 Task: Look for space in Mobara, Japan from 15th August, 2023 to 20th August, 2023 for 1 adult in price range Rs.5000 to Rs.10000. Place can be private room with 1  bedroom having 1 bed and 1 bathroom. Property type can be house, flat, guest house, hotel. Booking option can be shelf check-in. Required host language is English.
Action: Mouse moved to (437, 116)
Screenshot: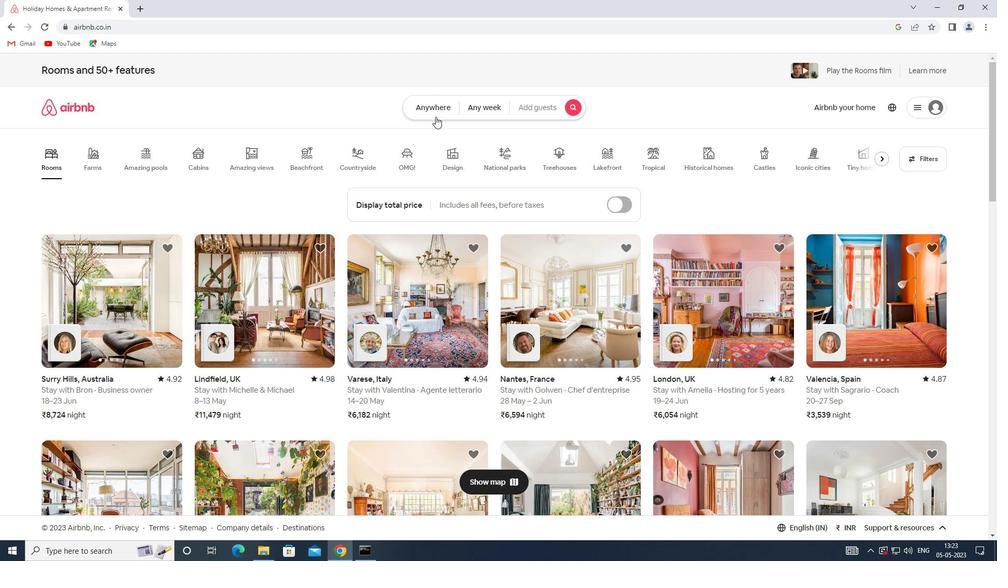 
Action: Mouse pressed left at (437, 116)
Screenshot: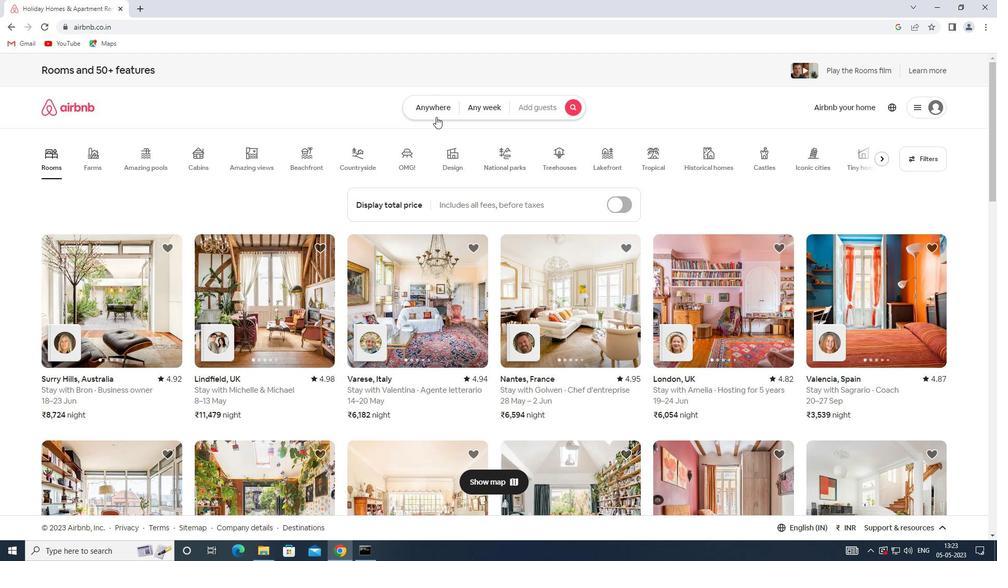 
Action: Mouse moved to (383, 143)
Screenshot: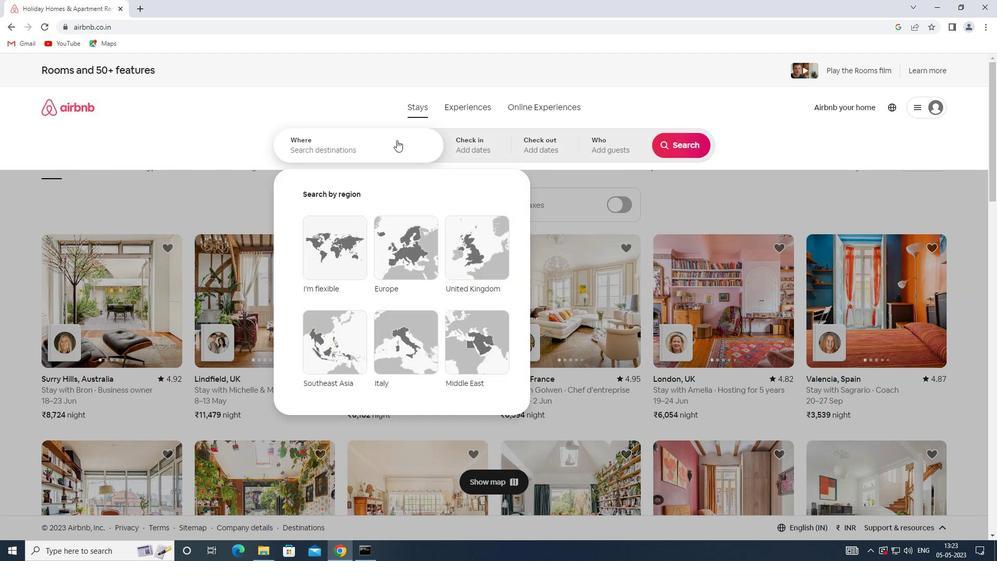 
Action: Mouse pressed left at (383, 143)
Screenshot: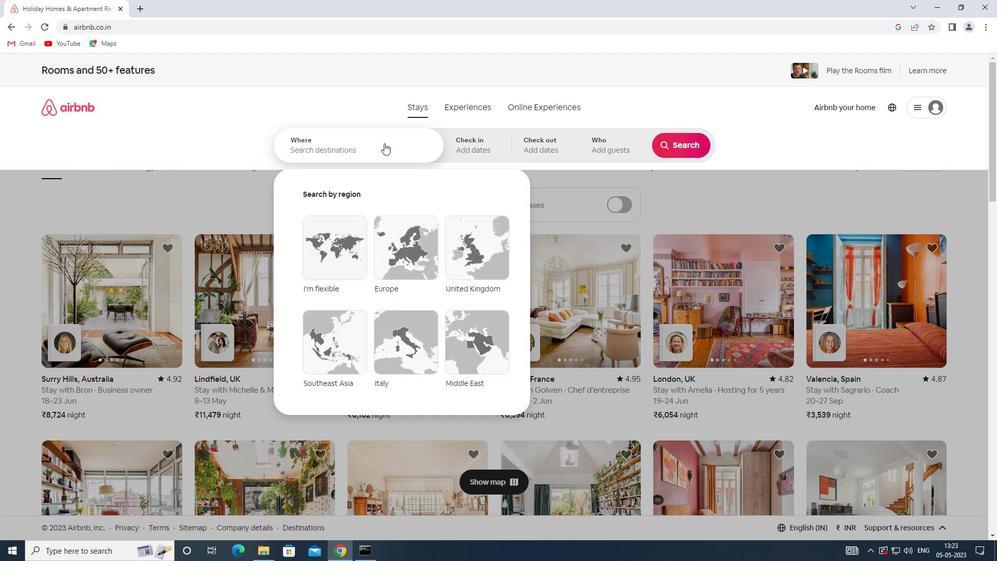 
Action: Key pressed <Key.shift>MOBARA,<Key.shift>JAPAN
Screenshot: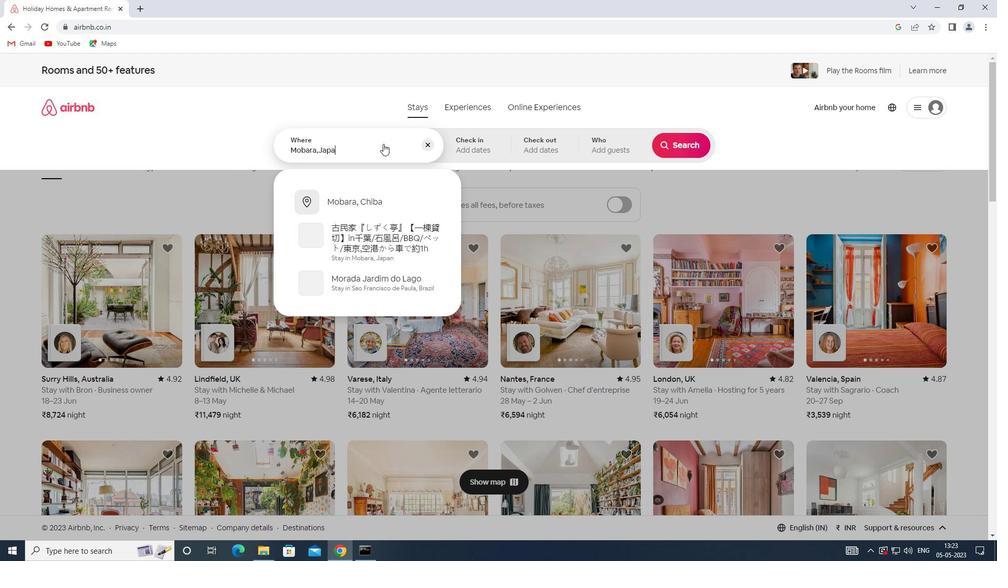 
Action: Mouse moved to (461, 150)
Screenshot: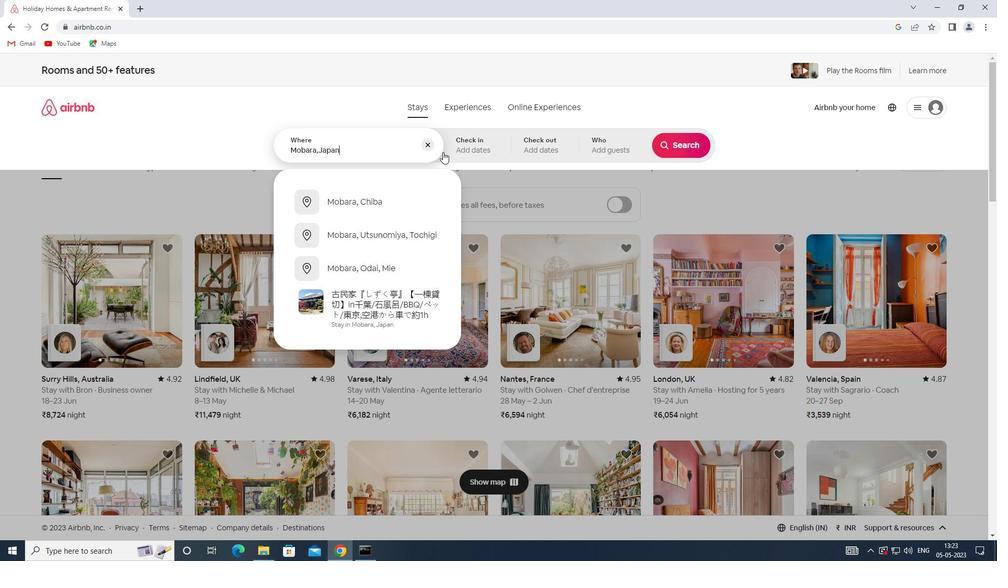 
Action: Mouse pressed left at (461, 150)
Screenshot: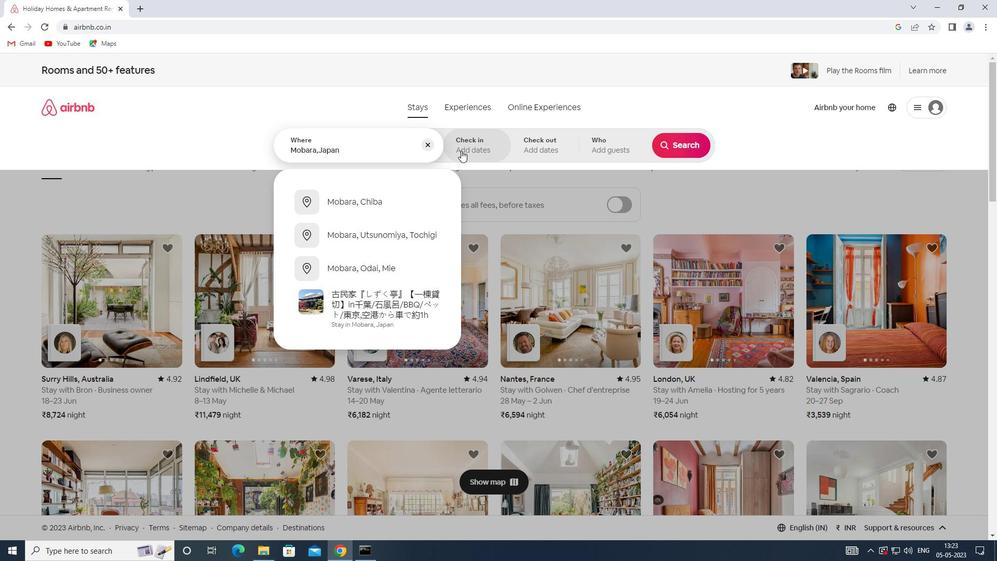 
Action: Mouse moved to (680, 231)
Screenshot: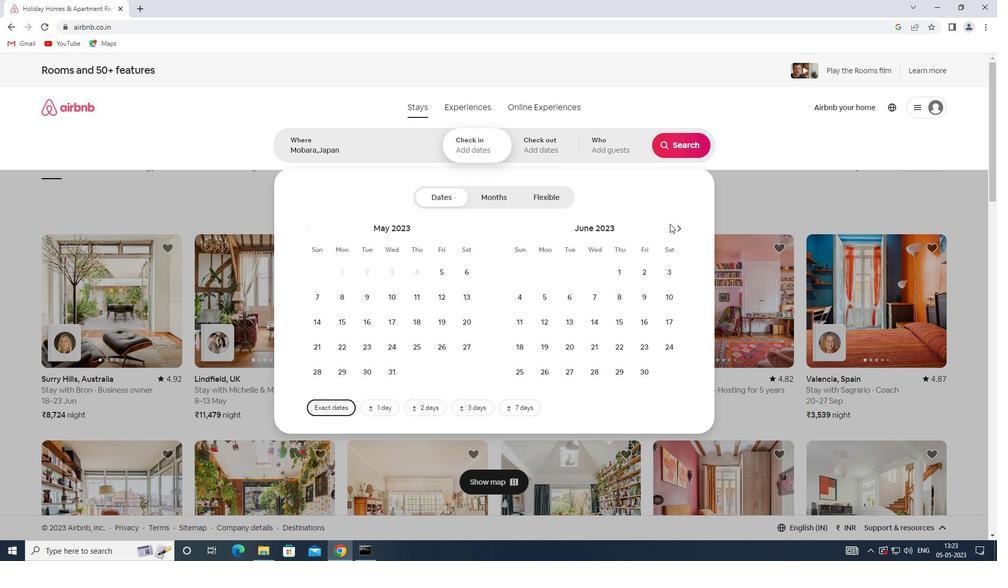 
Action: Mouse pressed left at (680, 231)
Screenshot: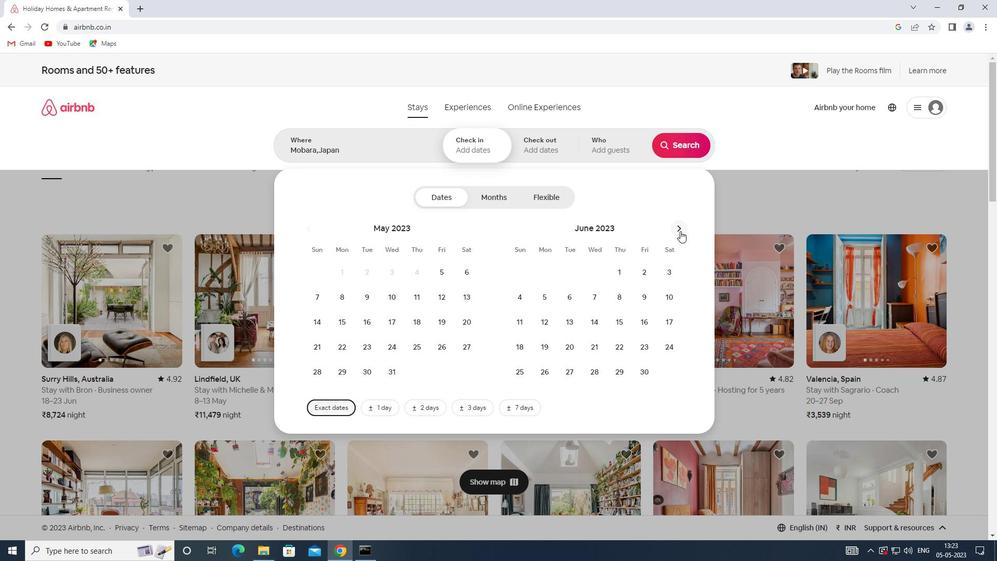 
Action: Mouse pressed left at (680, 231)
Screenshot: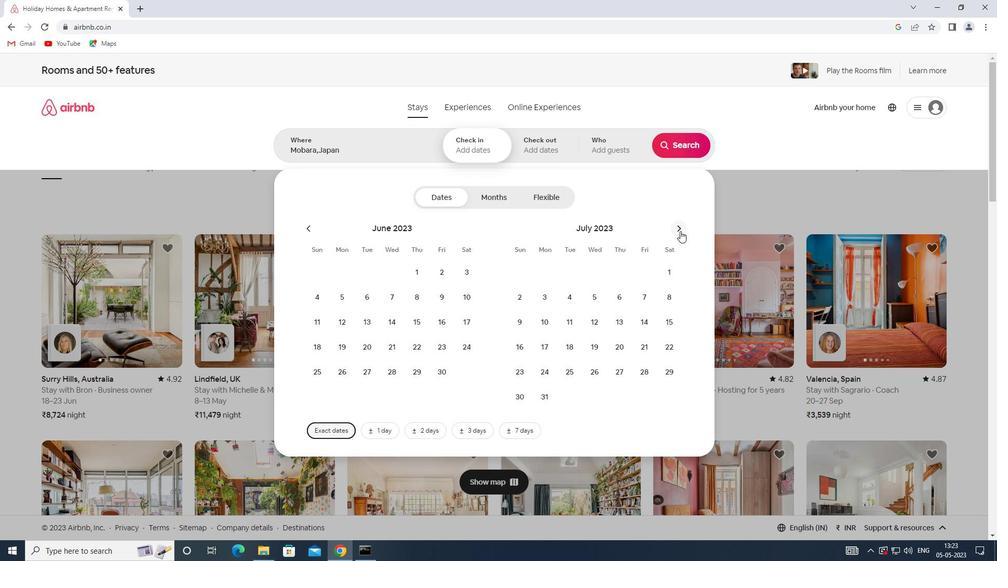 
Action: Mouse moved to (571, 315)
Screenshot: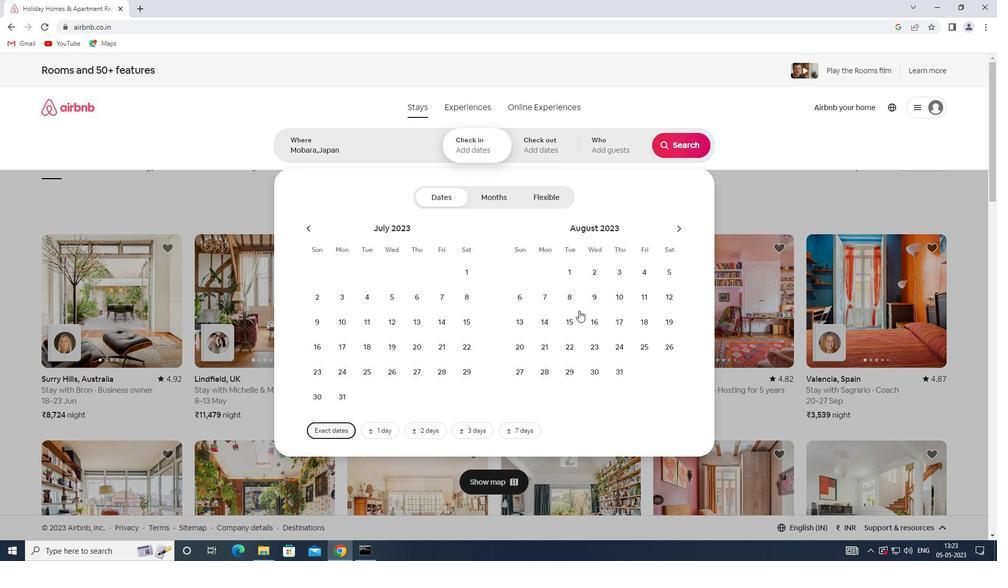 
Action: Mouse pressed left at (571, 315)
Screenshot: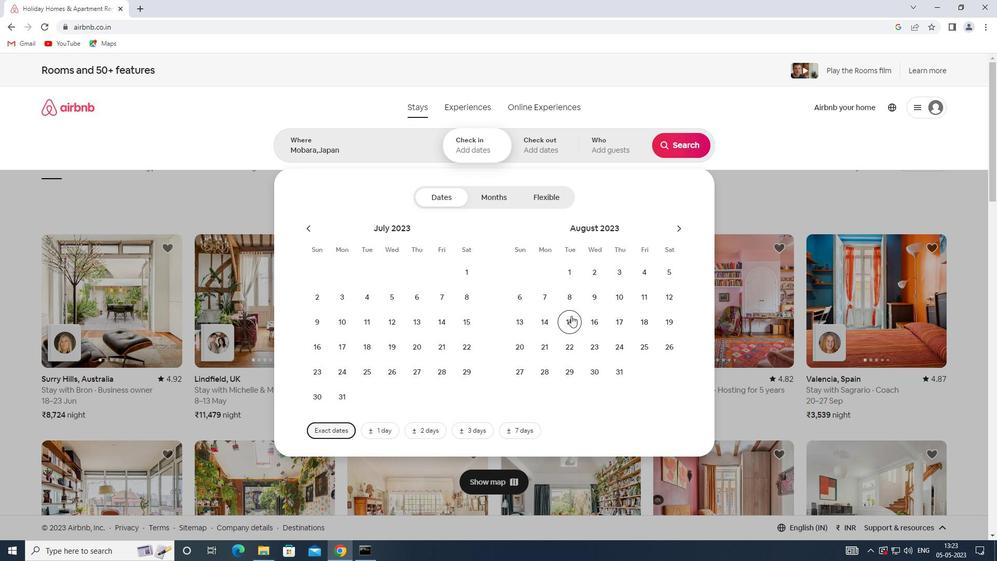 
Action: Mouse moved to (526, 343)
Screenshot: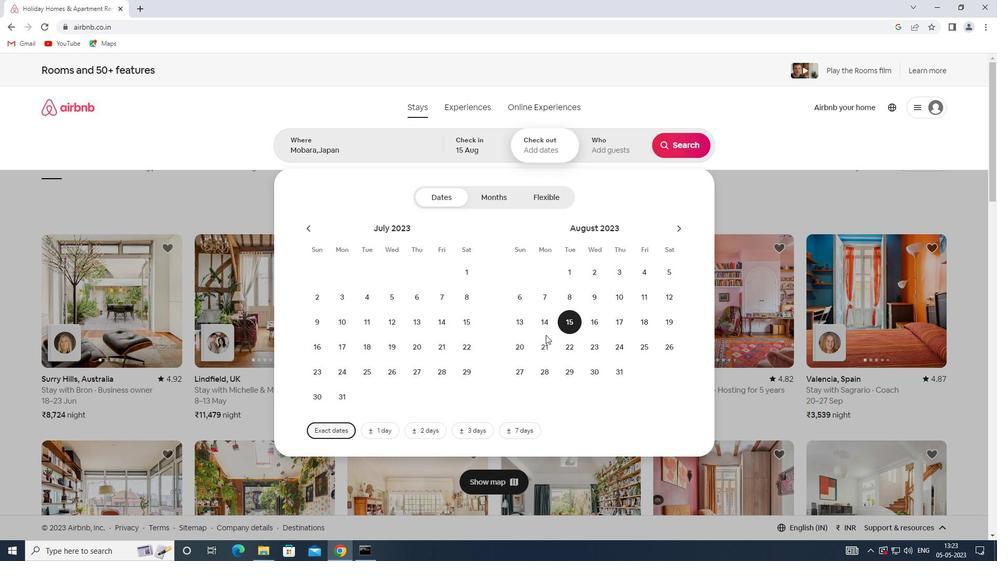 
Action: Mouse pressed left at (526, 343)
Screenshot: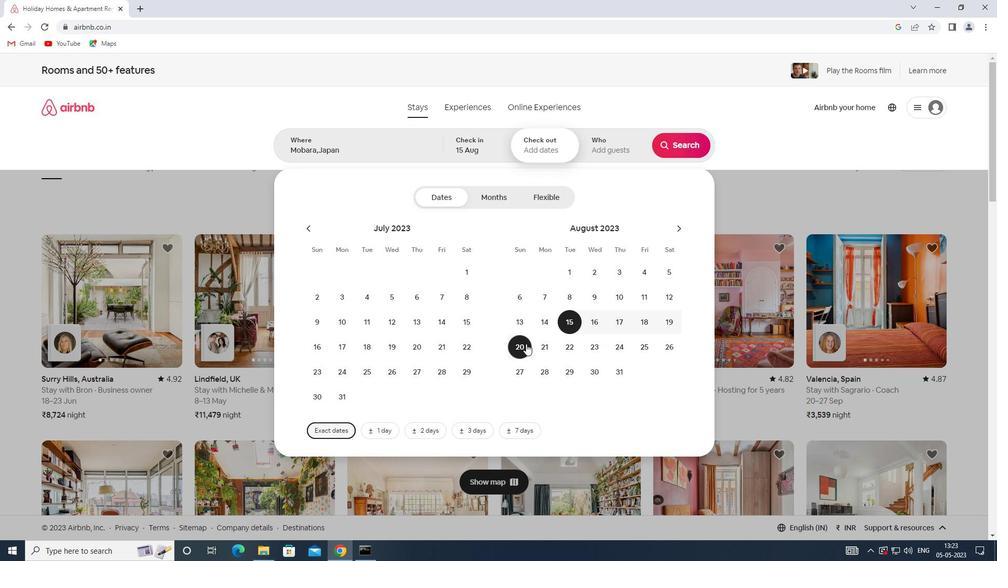 
Action: Mouse moved to (611, 150)
Screenshot: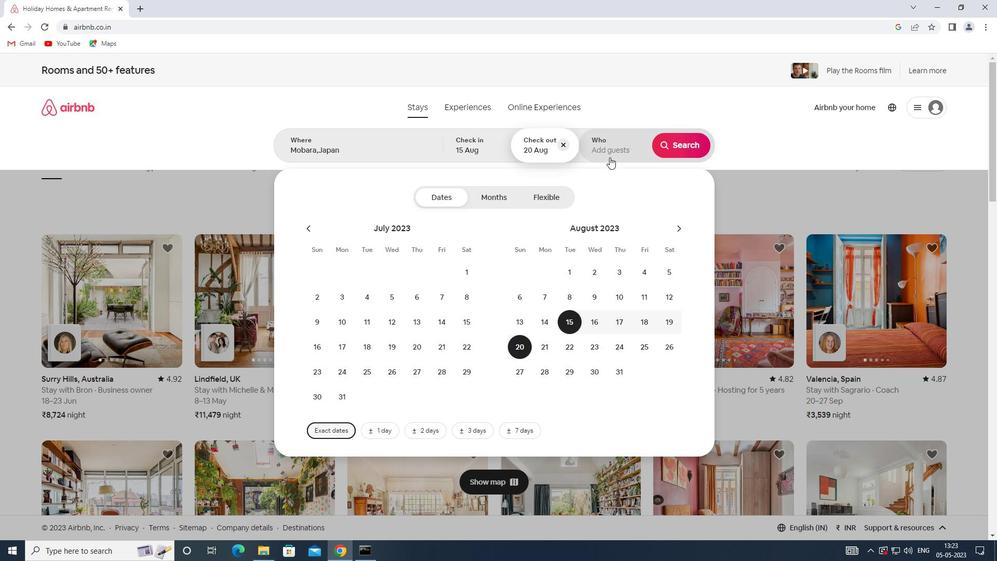 
Action: Mouse pressed left at (611, 150)
Screenshot: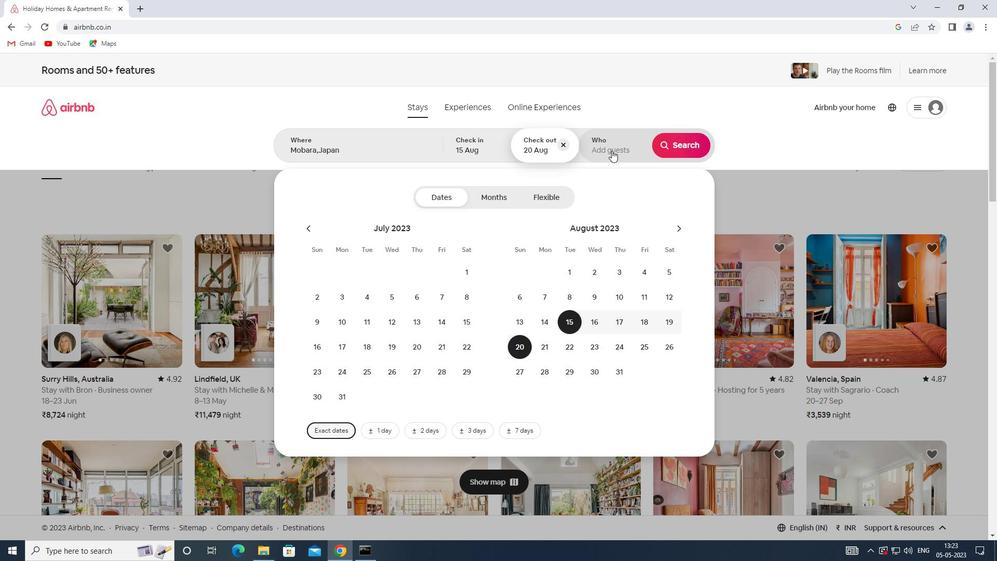 
Action: Mouse moved to (690, 200)
Screenshot: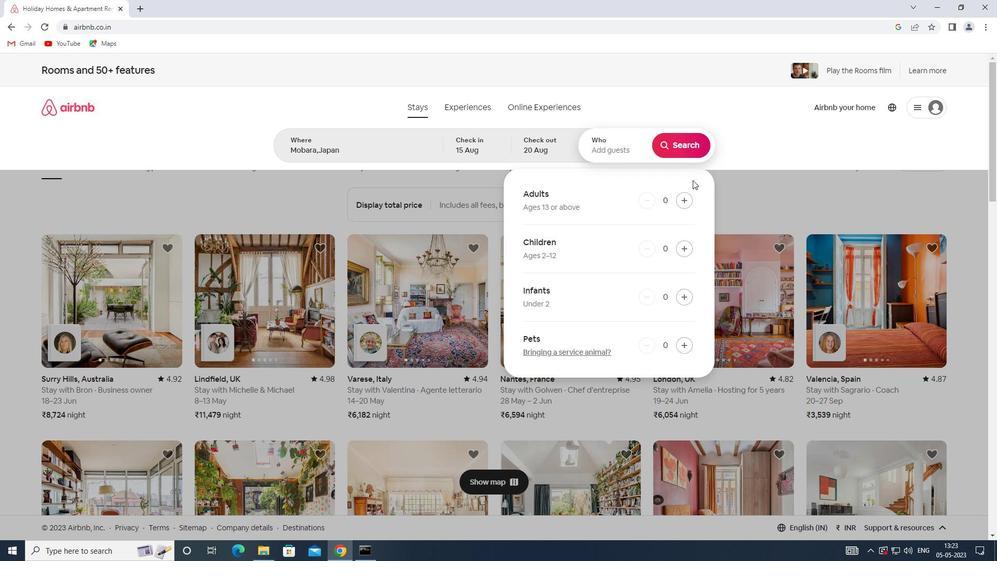 
Action: Mouse pressed left at (690, 200)
Screenshot: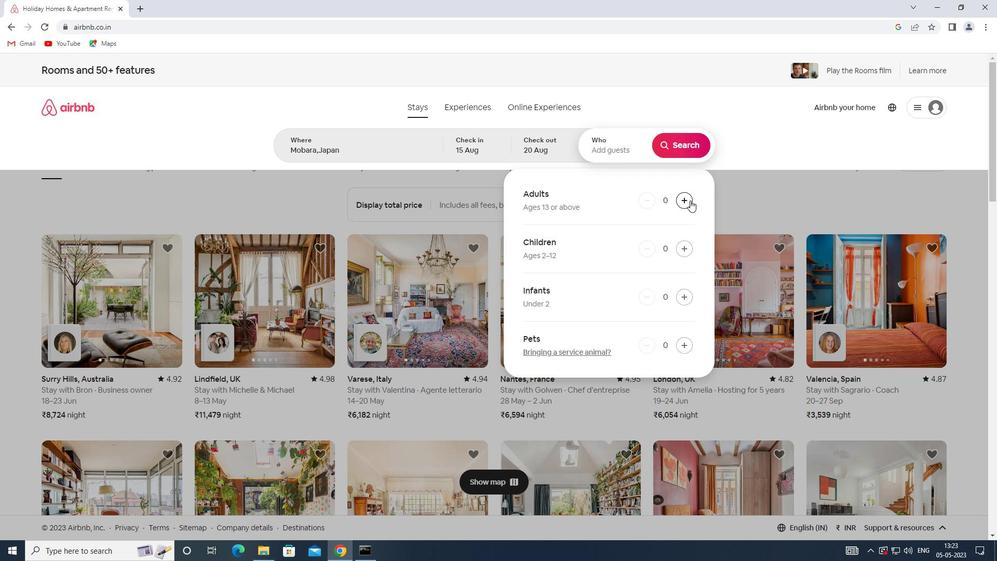 
Action: Mouse moved to (684, 145)
Screenshot: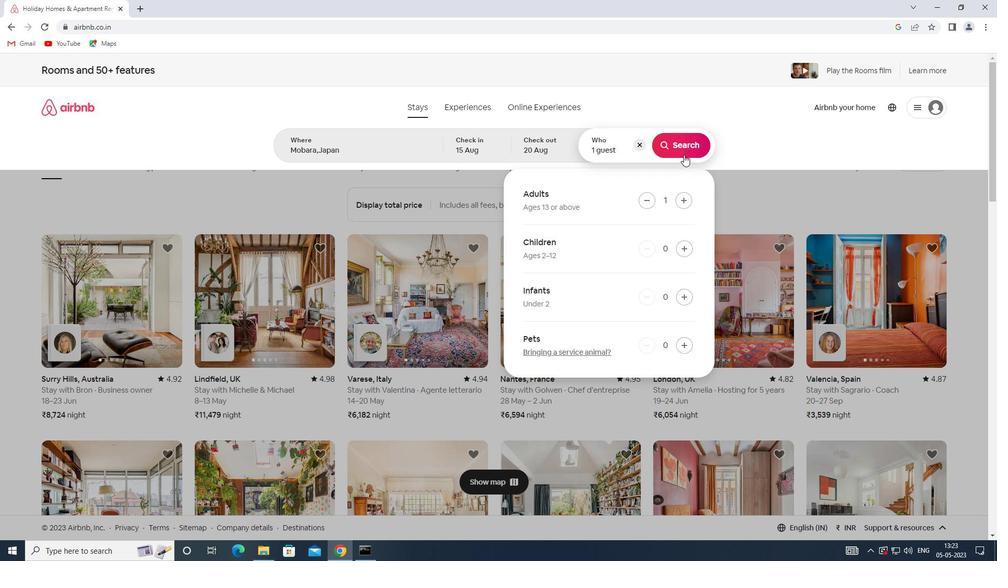 
Action: Mouse pressed left at (684, 145)
Screenshot: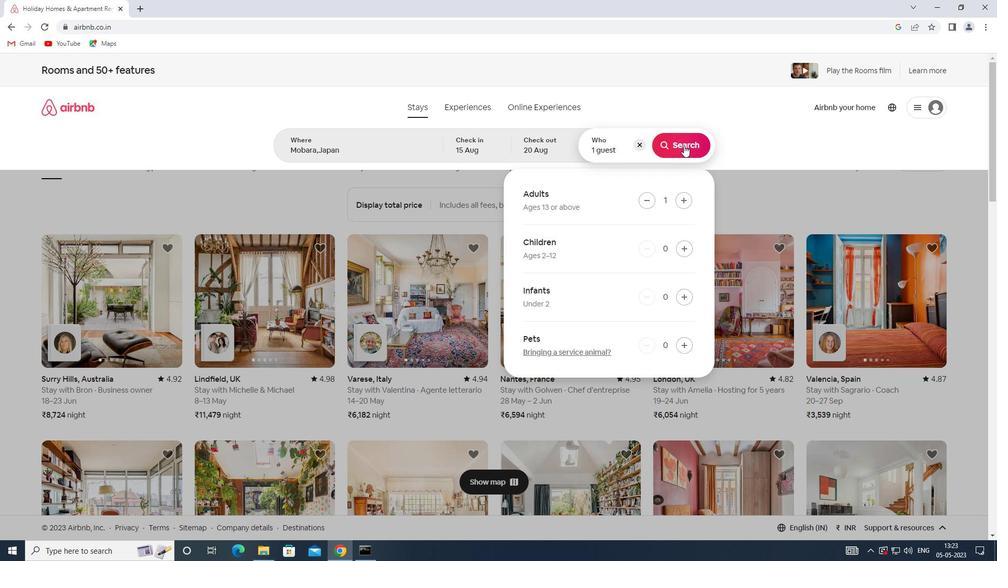 
Action: Mouse moved to (935, 117)
Screenshot: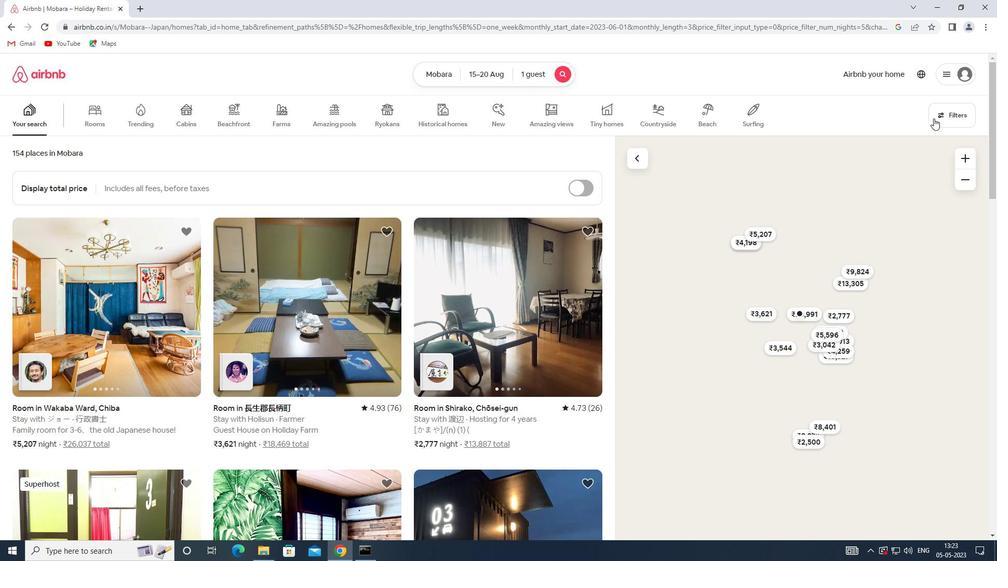 
Action: Mouse pressed left at (935, 117)
Screenshot: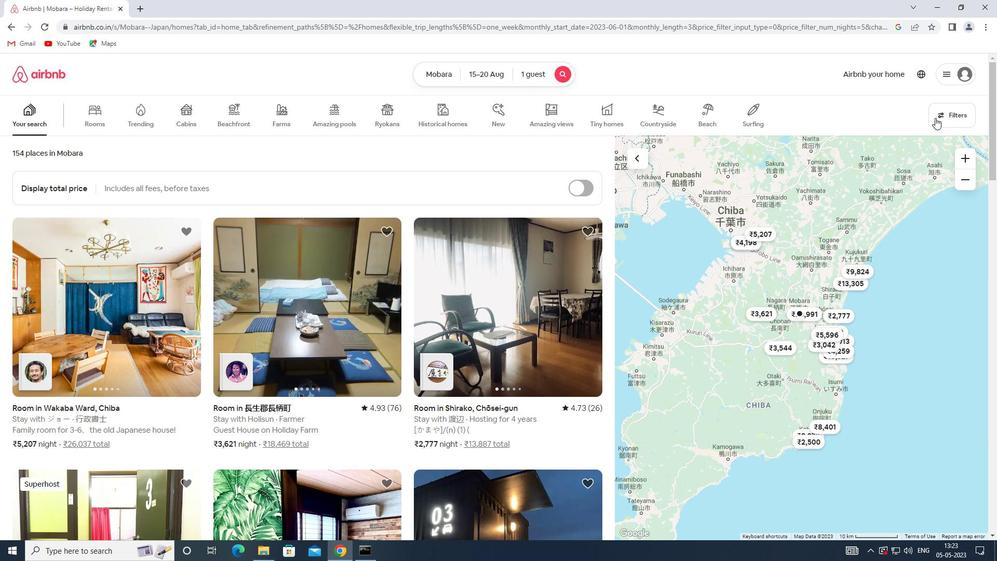 
Action: Mouse moved to (365, 369)
Screenshot: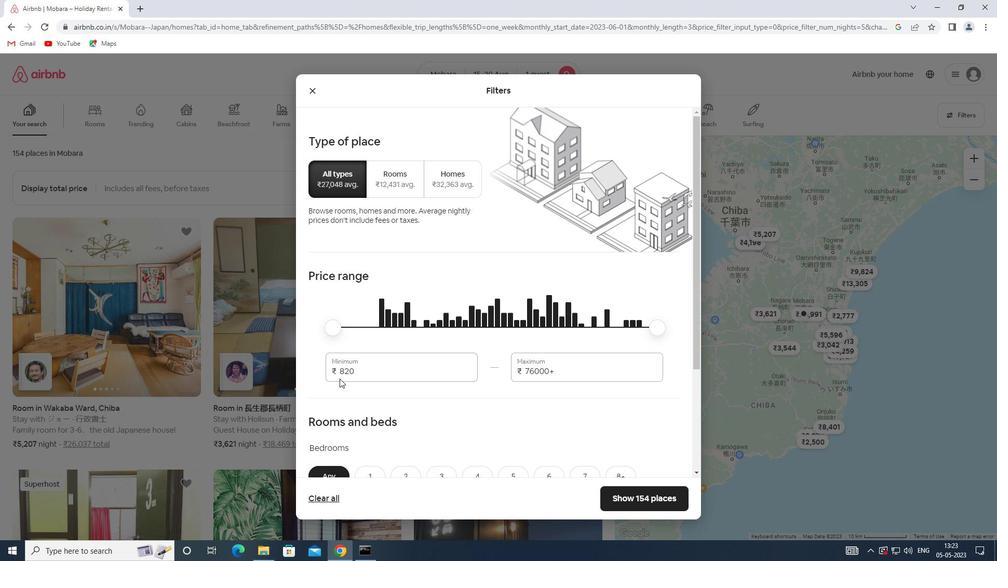 
Action: Mouse pressed left at (365, 369)
Screenshot: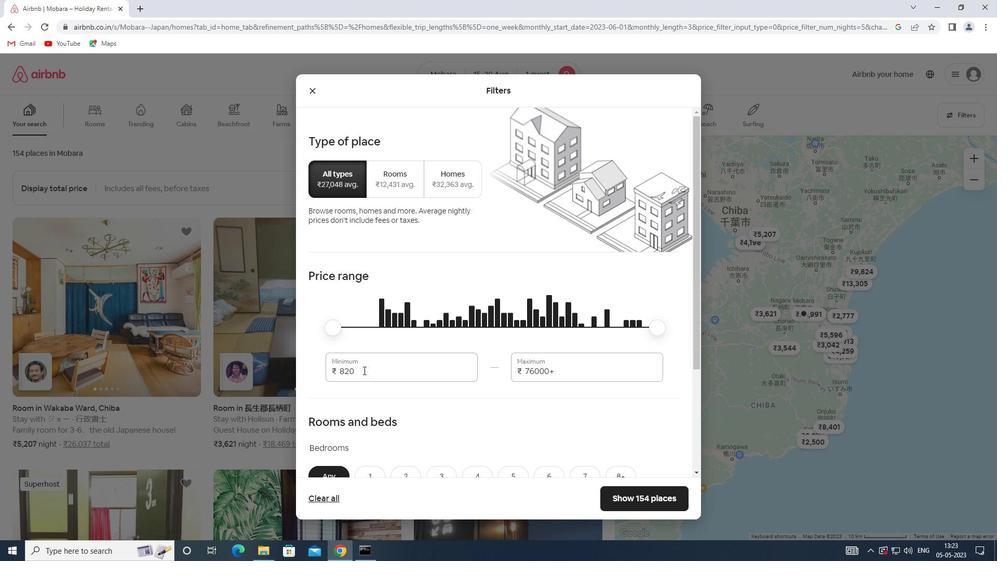 
Action: Mouse moved to (323, 370)
Screenshot: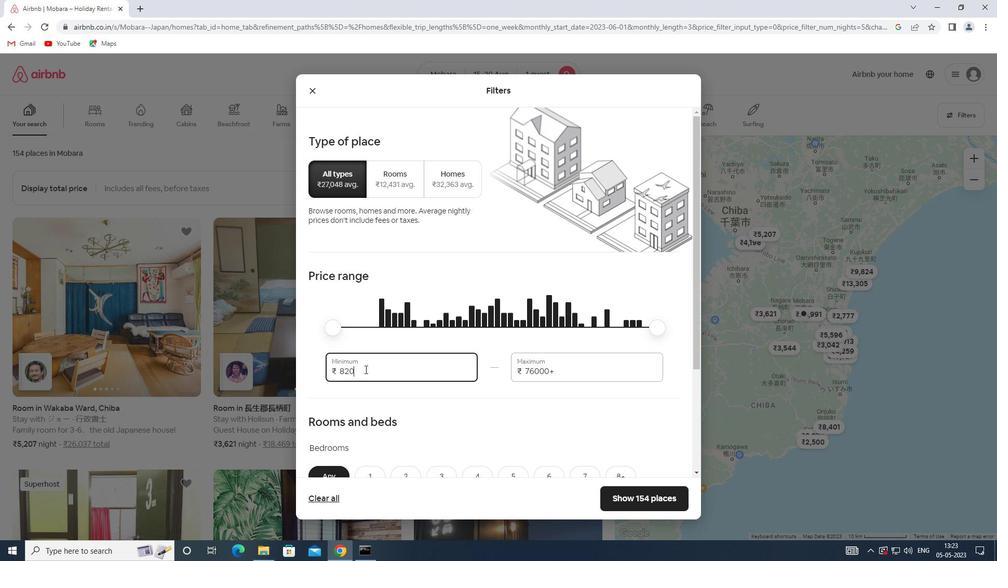 
Action: Key pressed 5000
Screenshot: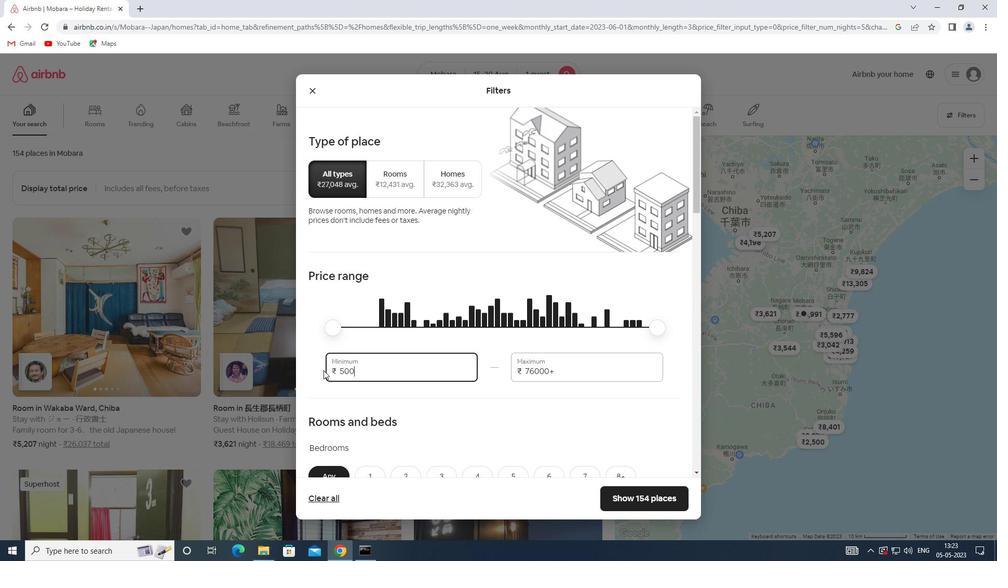 
Action: Mouse moved to (562, 371)
Screenshot: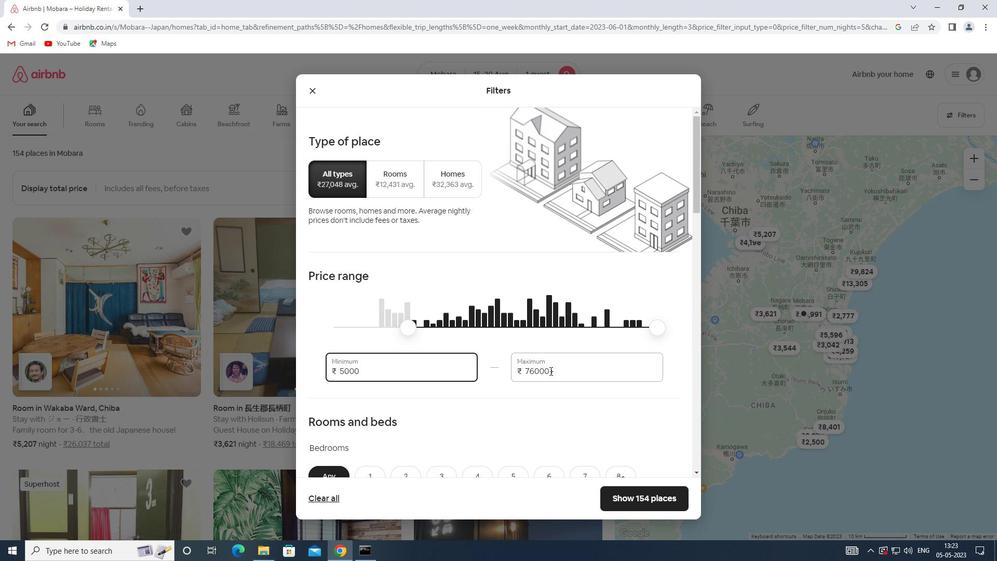 
Action: Mouse pressed left at (562, 371)
Screenshot: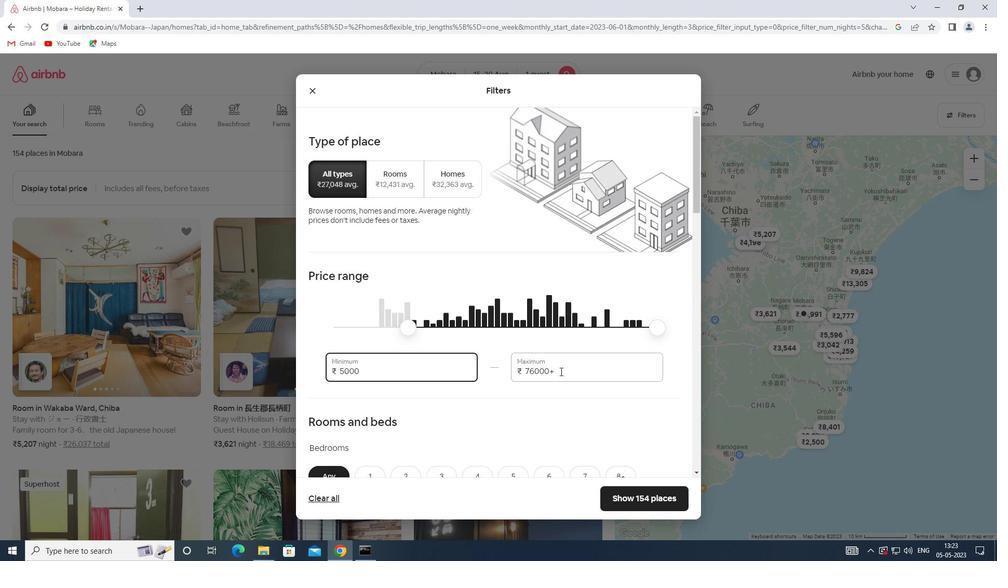 
Action: Mouse moved to (504, 371)
Screenshot: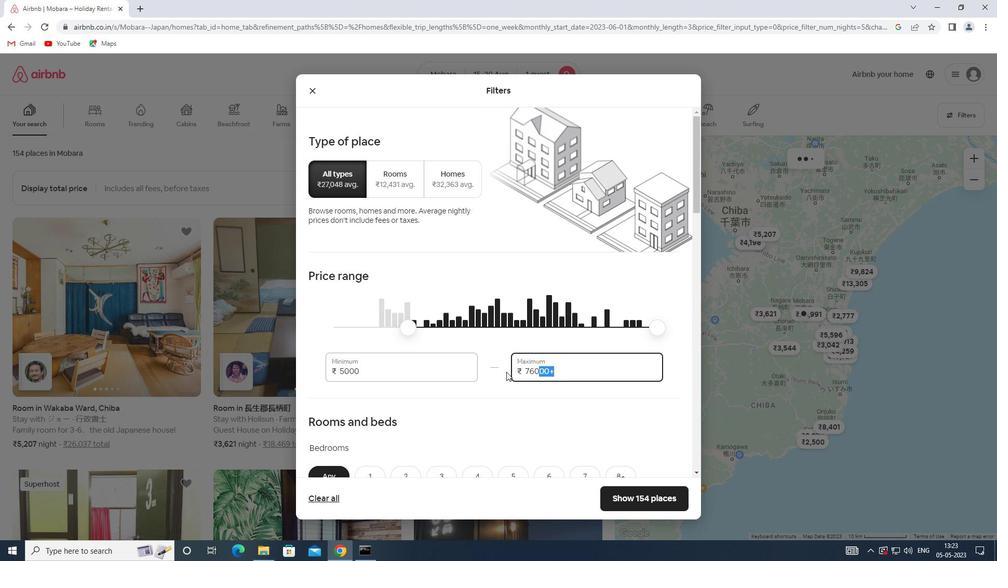 
Action: Key pressed 10000
Screenshot: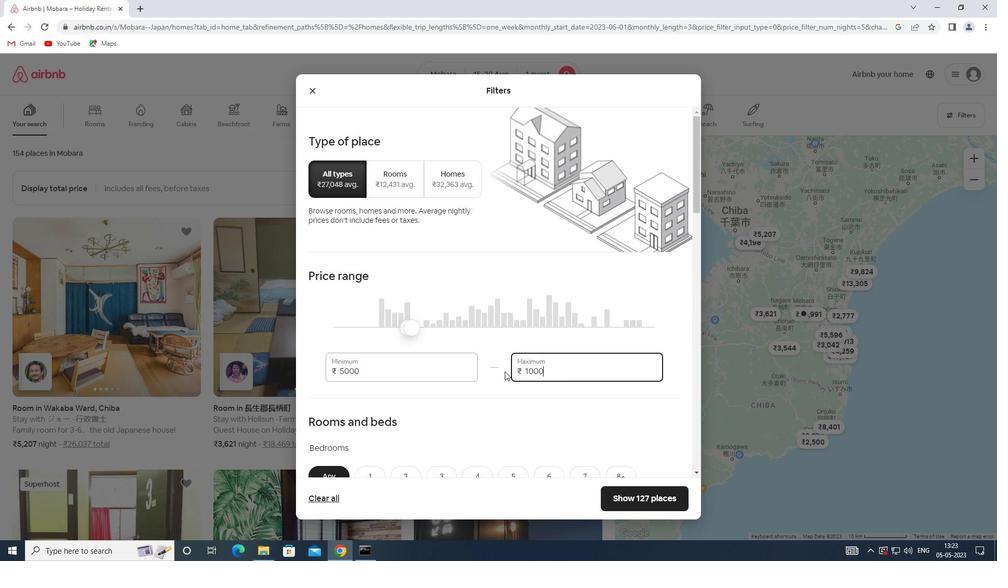 
Action: Mouse moved to (486, 376)
Screenshot: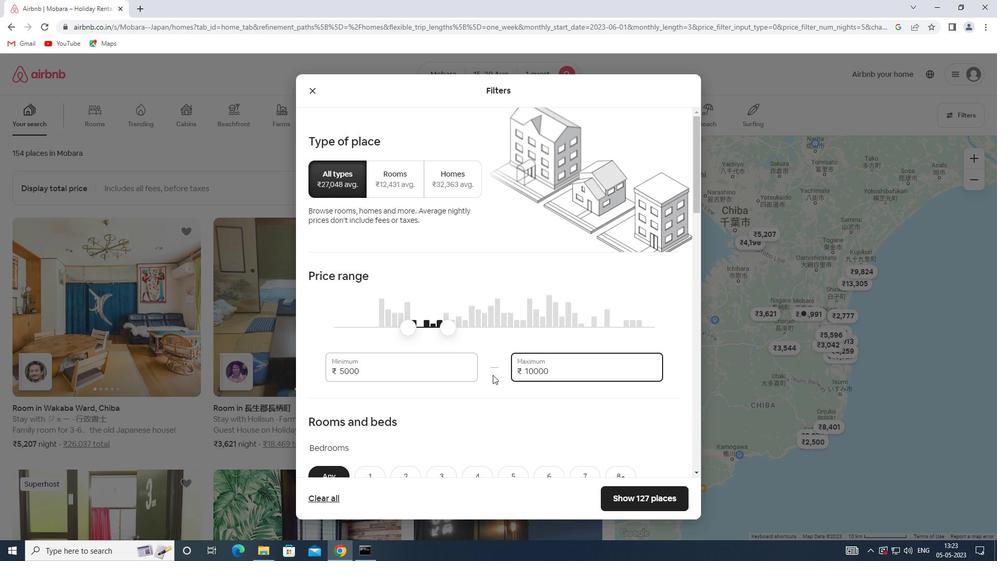 
Action: Mouse scrolled (486, 376) with delta (0, 0)
Screenshot: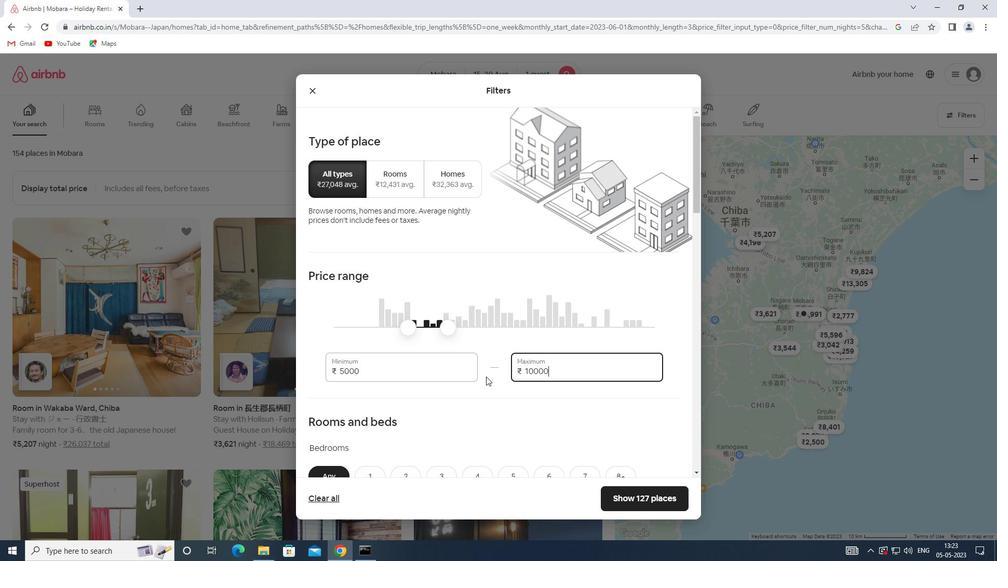 
Action: Mouse scrolled (486, 376) with delta (0, 0)
Screenshot: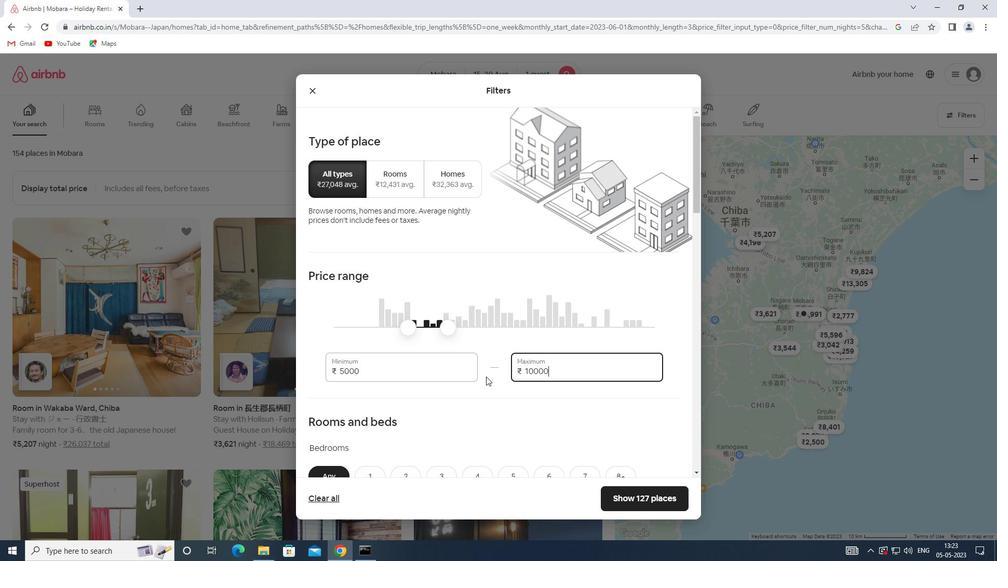 
Action: Mouse moved to (371, 374)
Screenshot: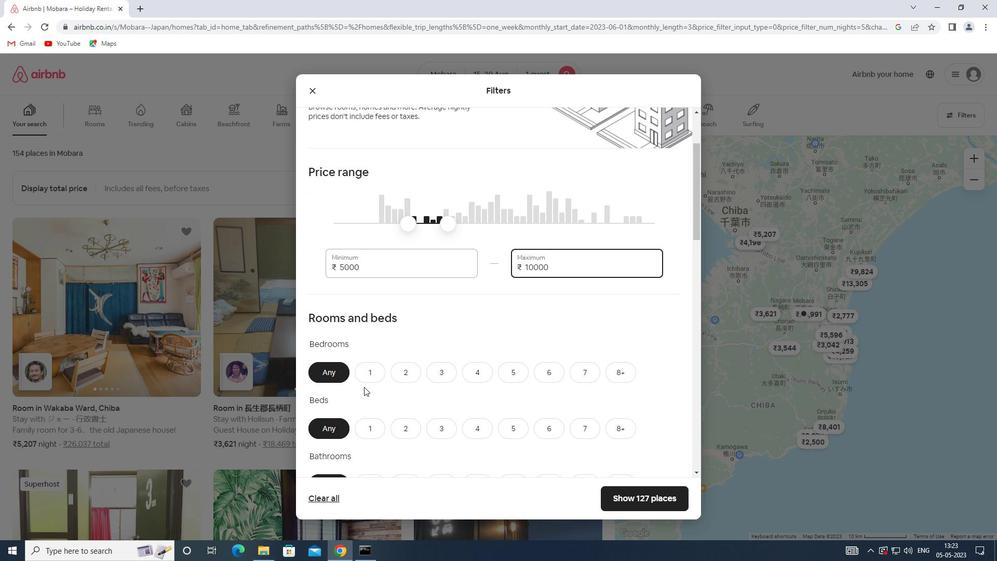 
Action: Mouse pressed left at (371, 374)
Screenshot: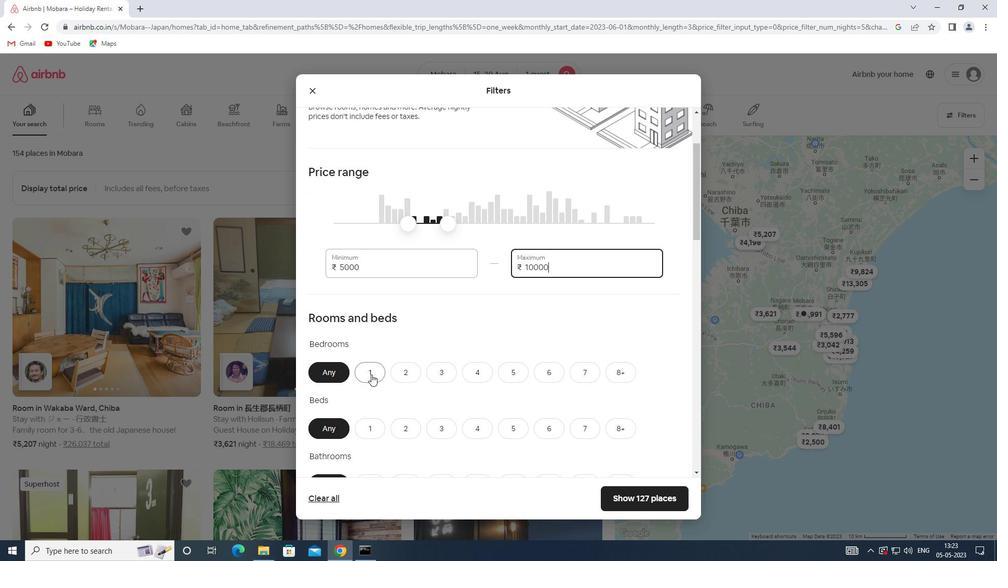 
Action: Mouse moved to (361, 424)
Screenshot: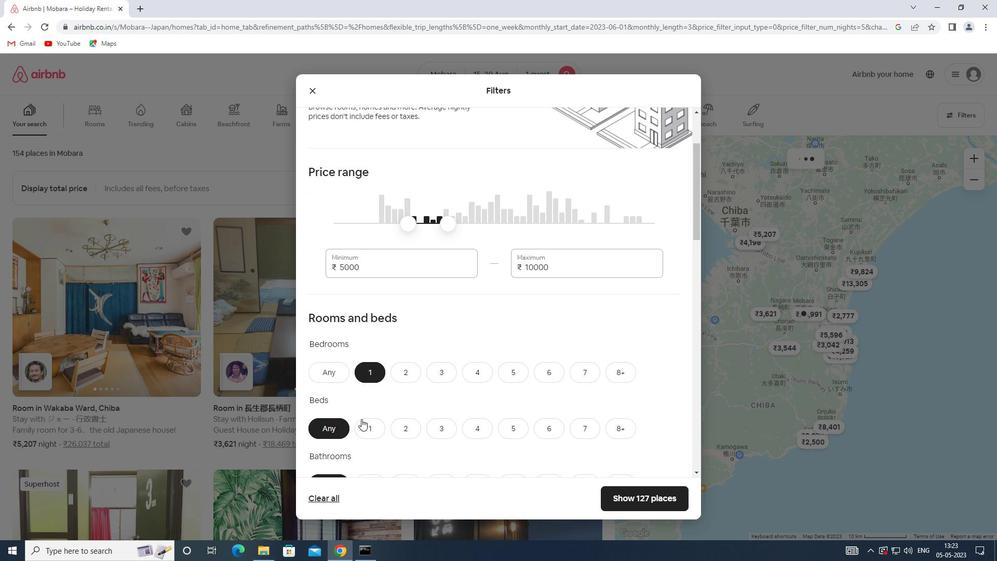 
Action: Mouse pressed left at (361, 424)
Screenshot: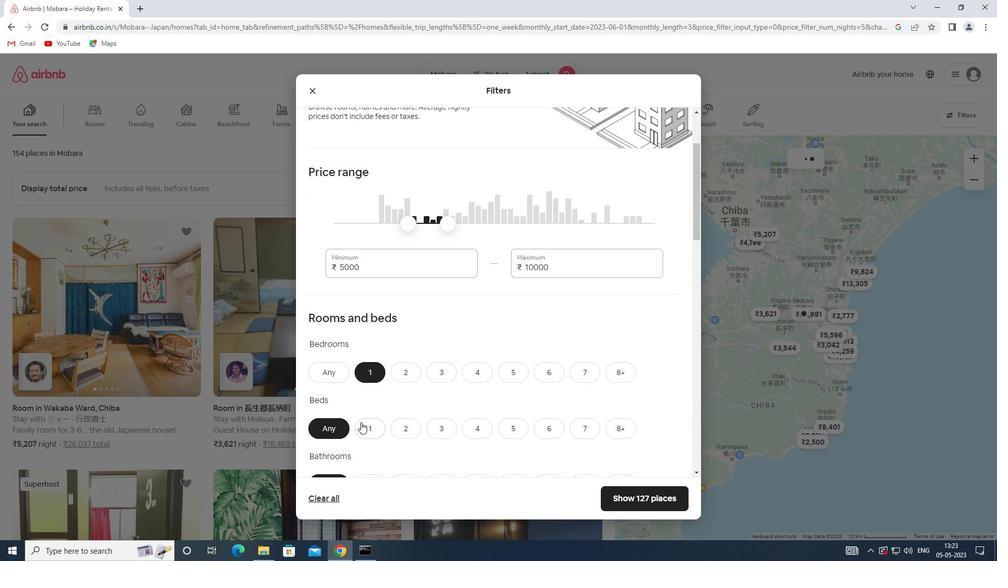 
Action: Mouse moved to (361, 424)
Screenshot: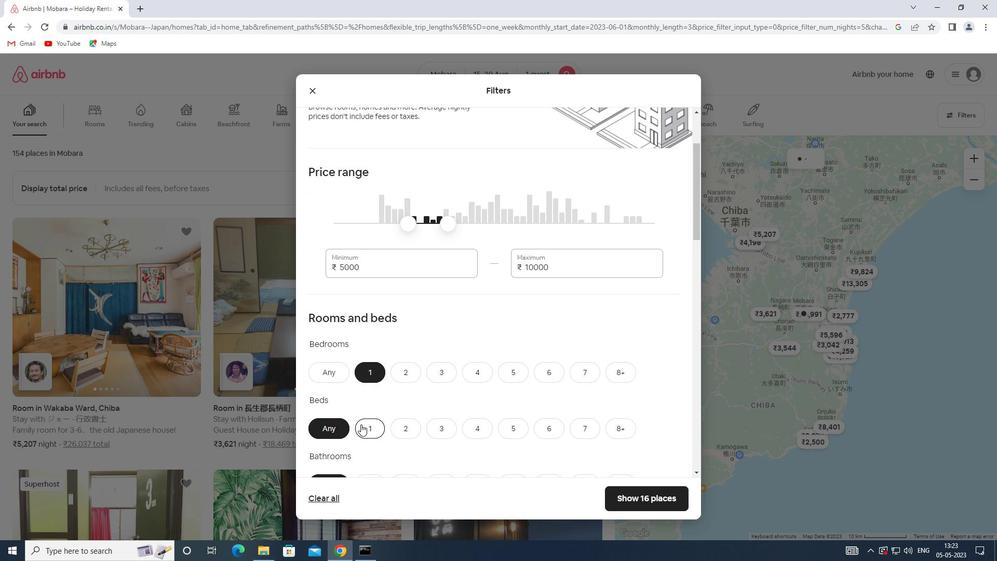 
Action: Mouse scrolled (361, 423) with delta (0, 0)
Screenshot: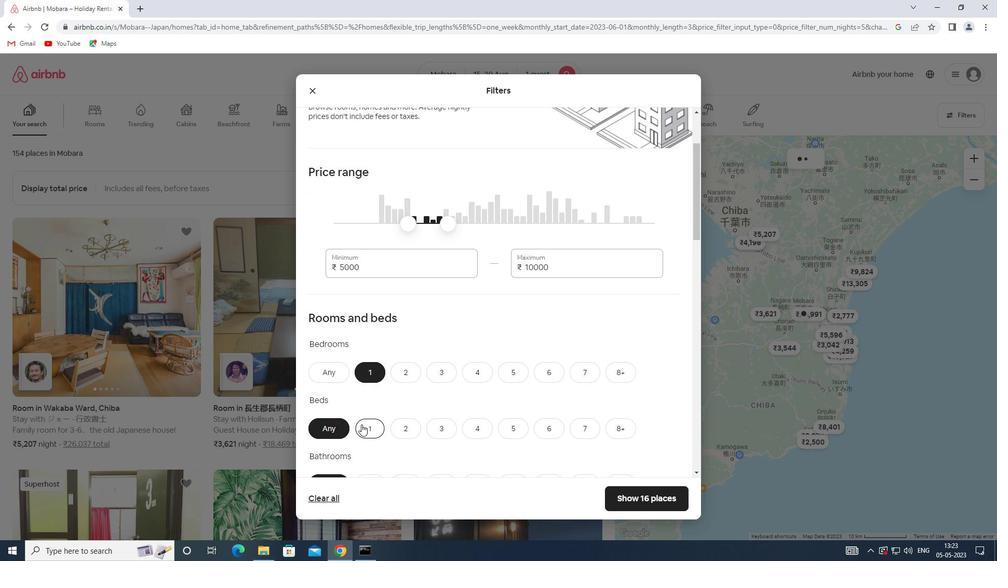 
Action: Mouse scrolled (361, 423) with delta (0, 0)
Screenshot: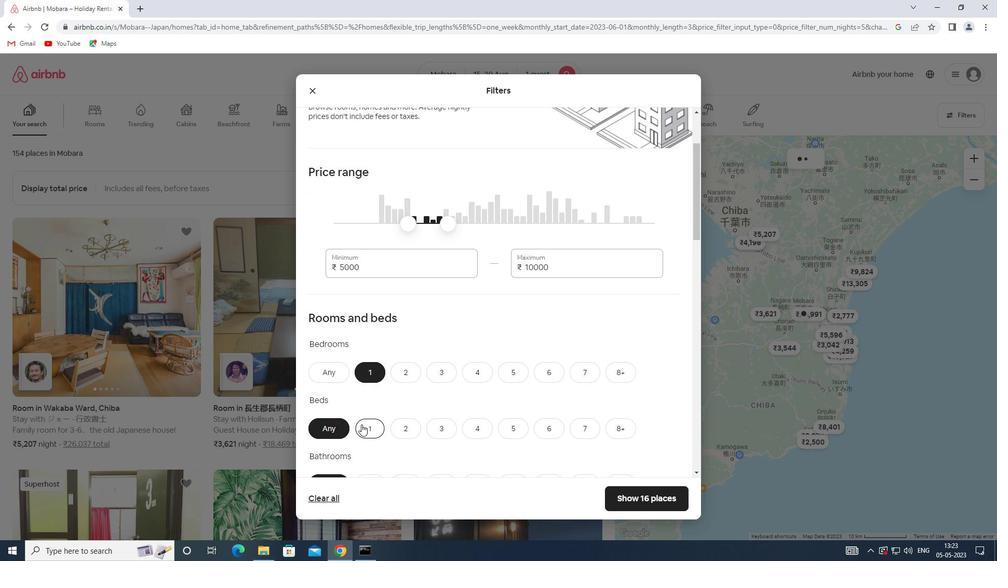 
Action: Mouse moved to (374, 384)
Screenshot: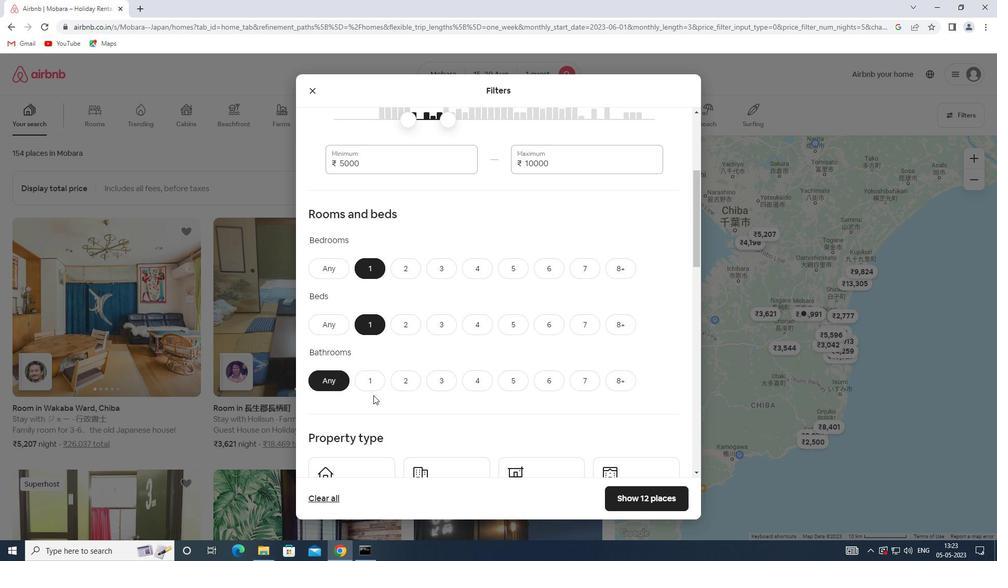 
Action: Mouse pressed left at (374, 384)
Screenshot: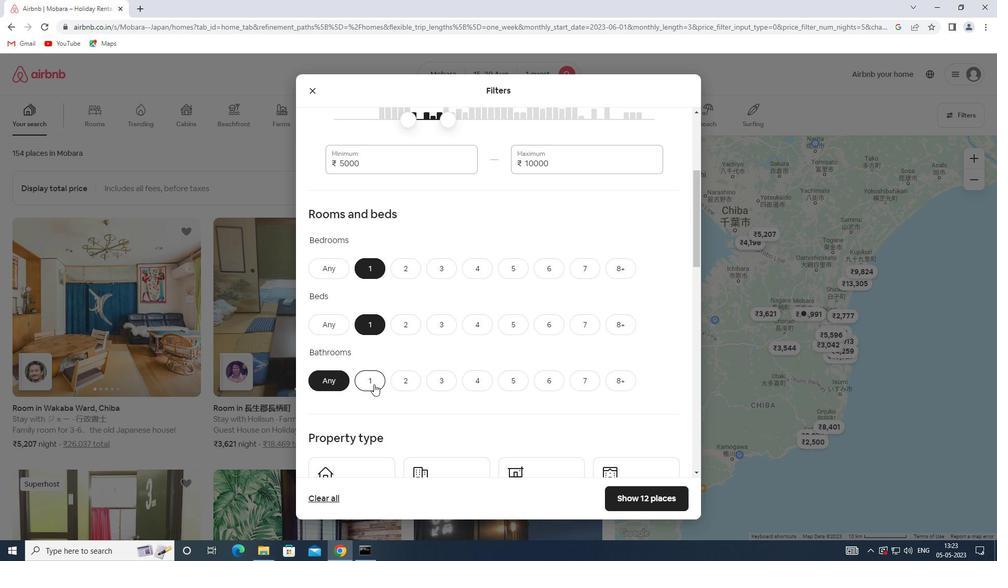 
Action: Mouse moved to (404, 354)
Screenshot: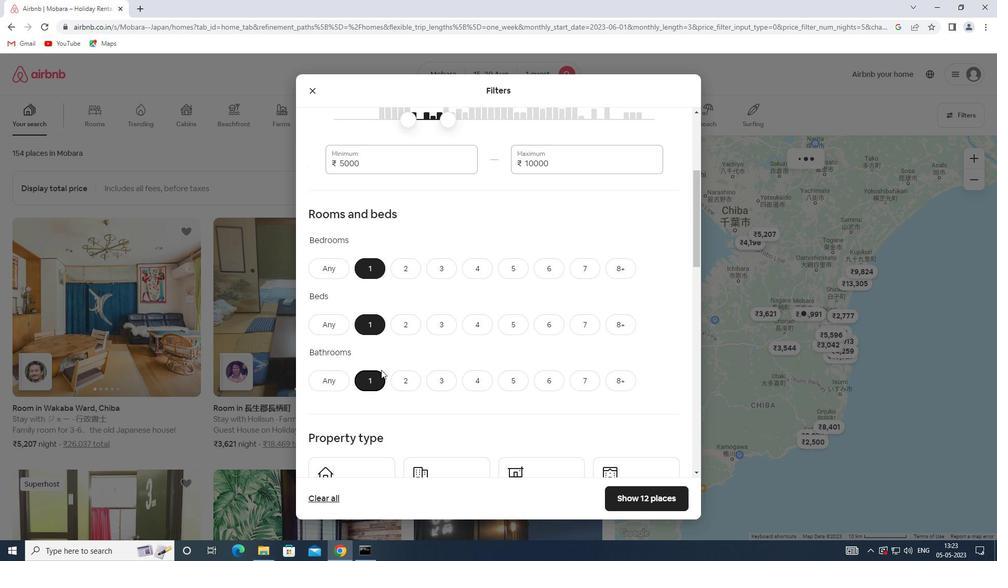 
Action: Mouse scrolled (404, 353) with delta (0, 0)
Screenshot: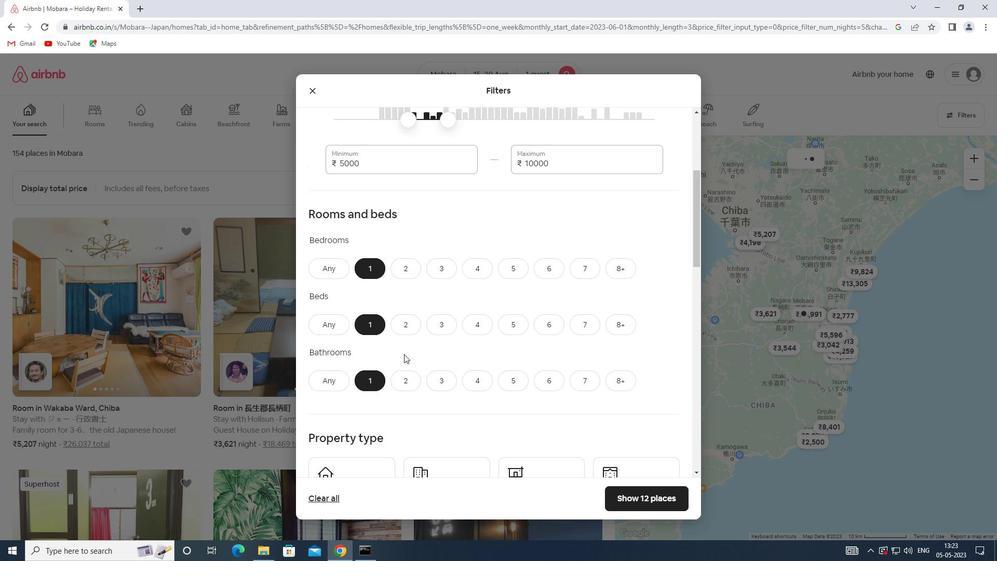 
Action: Mouse scrolled (404, 353) with delta (0, 0)
Screenshot: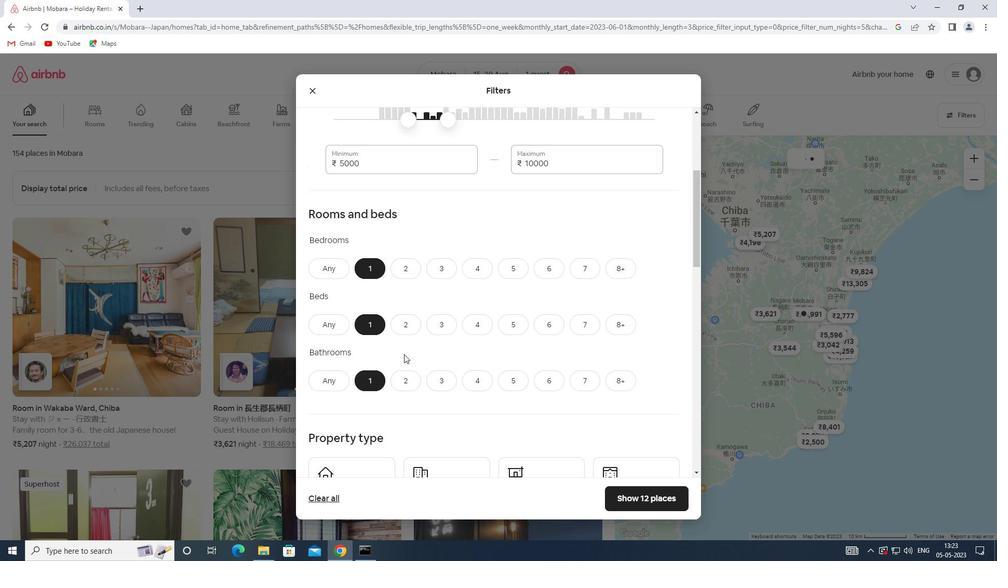 
Action: Mouse moved to (352, 381)
Screenshot: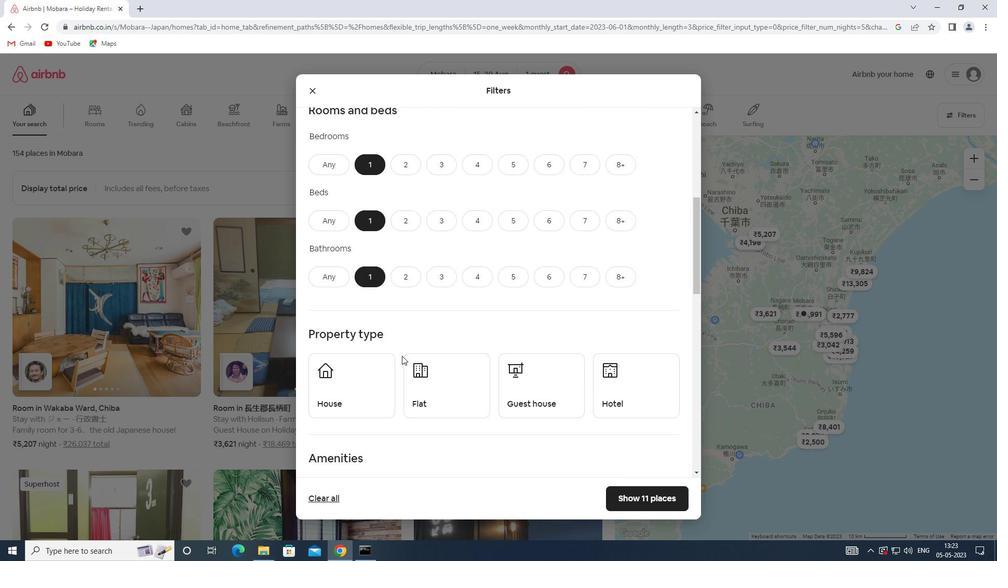 
Action: Mouse pressed left at (352, 381)
Screenshot: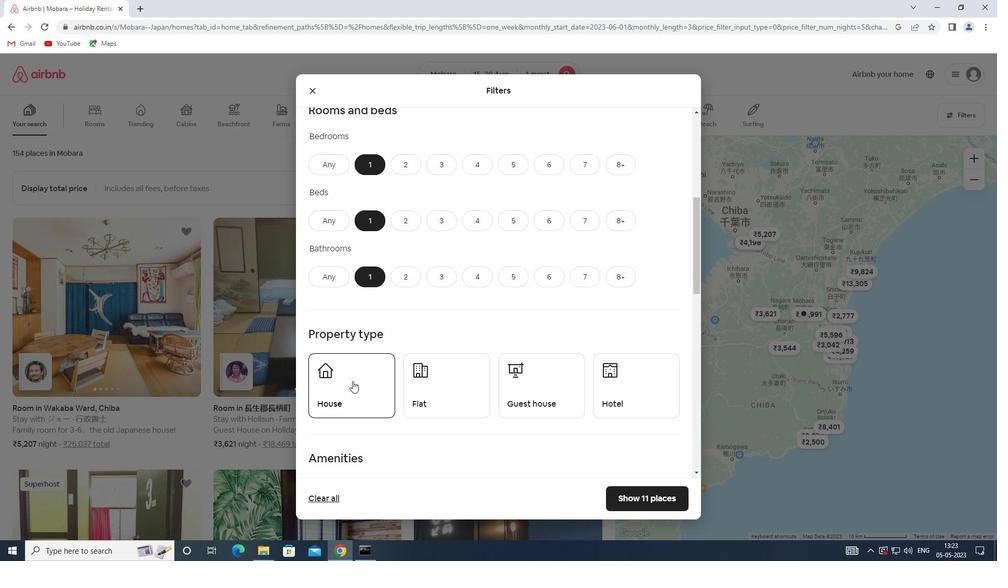 
Action: Mouse moved to (428, 389)
Screenshot: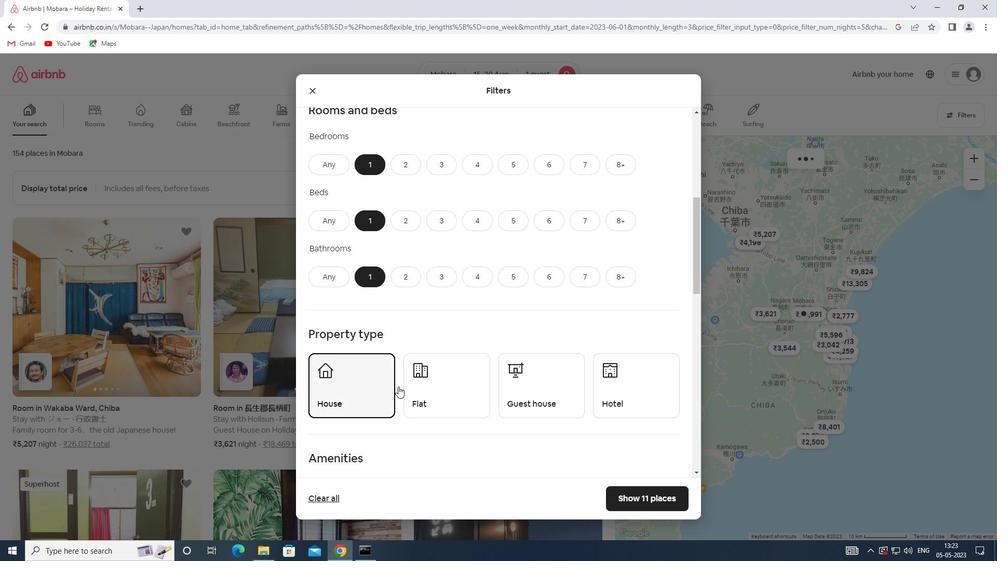 
Action: Mouse pressed left at (428, 389)
Screenshot: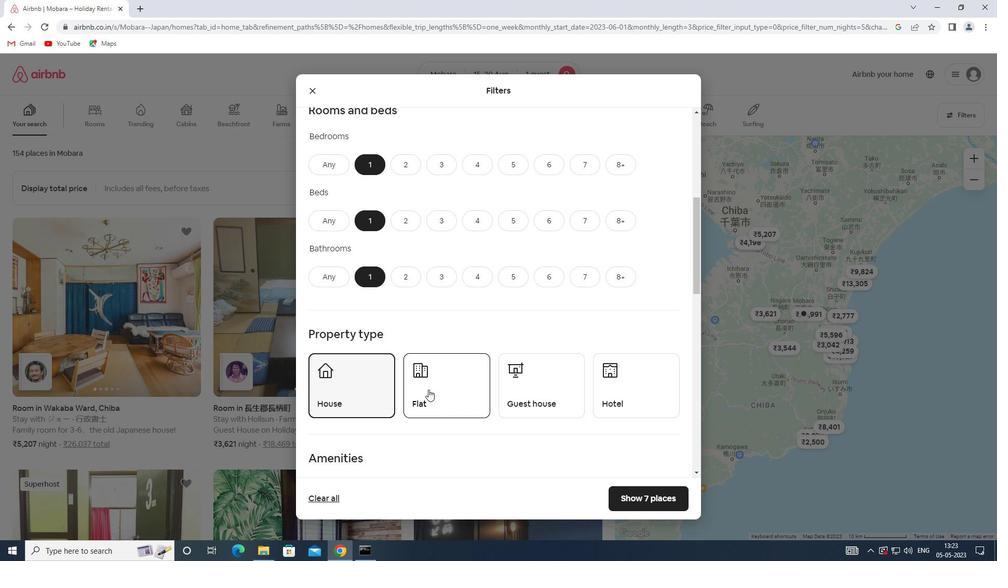 
Action: Mouse moved to (507, 389)
Screenshot: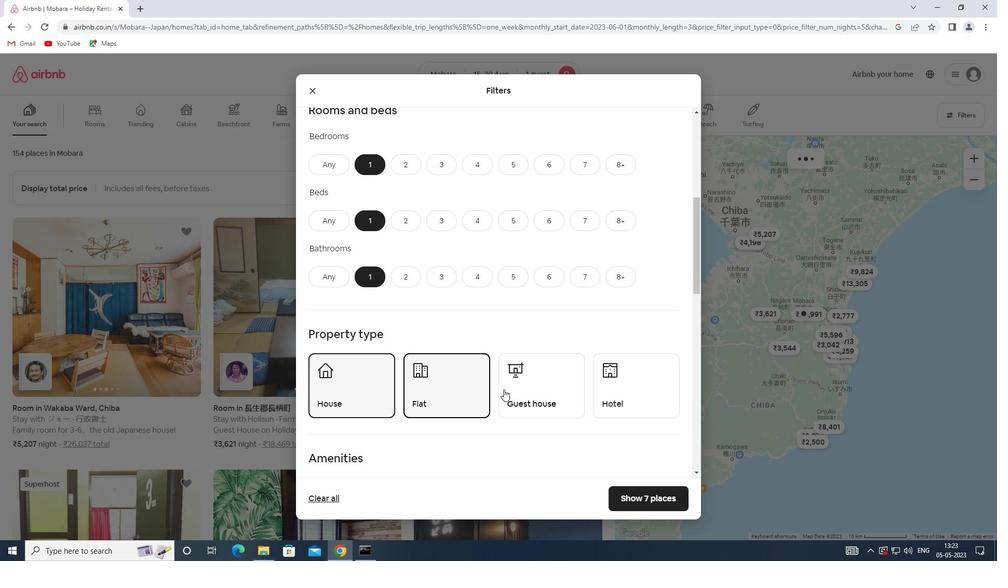 
Action: Mouse pressed left at (507, 389)
Screenshot: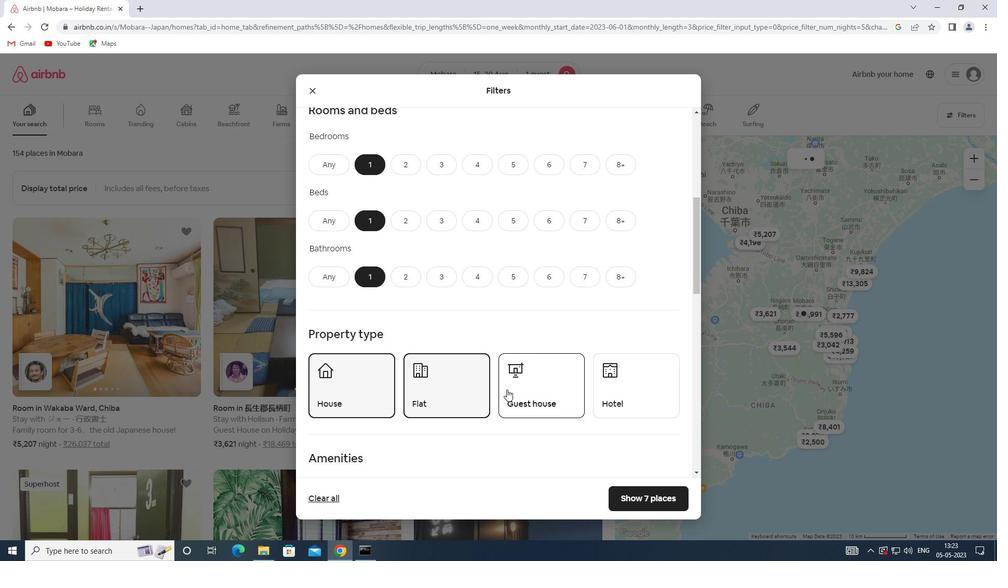 
Action: Mouse moved to (613, 384)
Screenshot: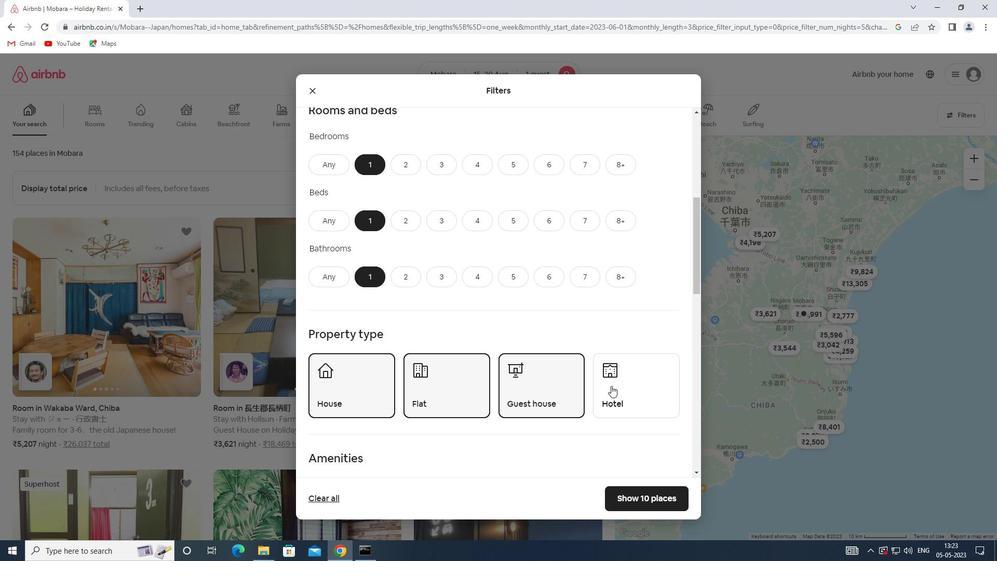 
Action: Mouse pressed left at (613, 384)
Screenshot: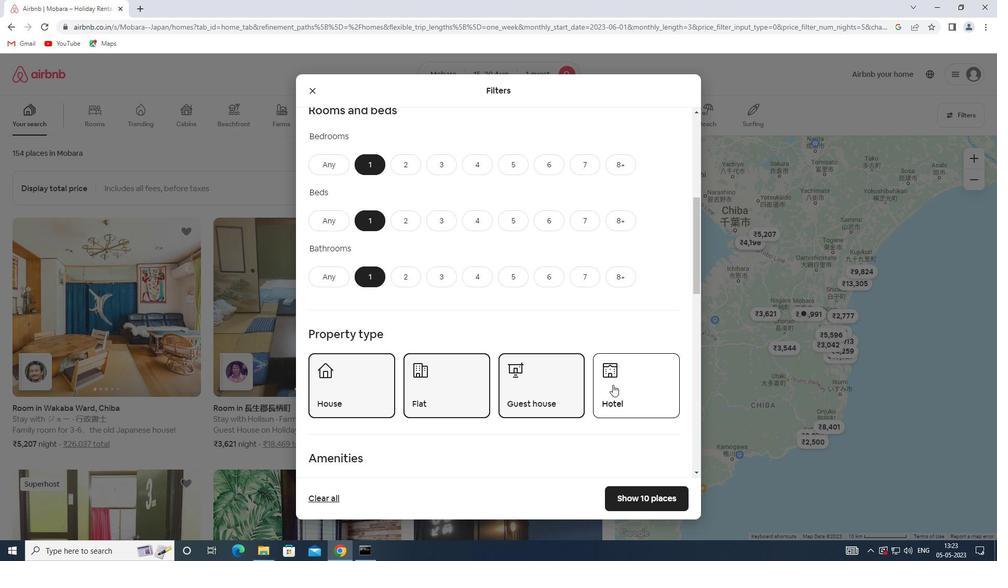 
Action: Mouse moved to (599, 373)
Screenshot: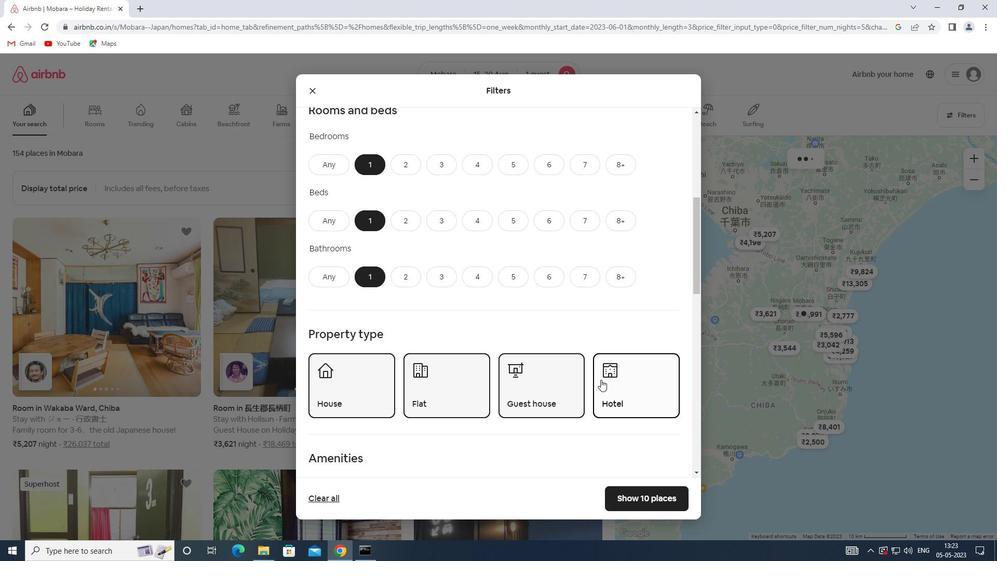 
Action: Mouse scrolled (599, 373) with delta (0, 0)
Screenshot: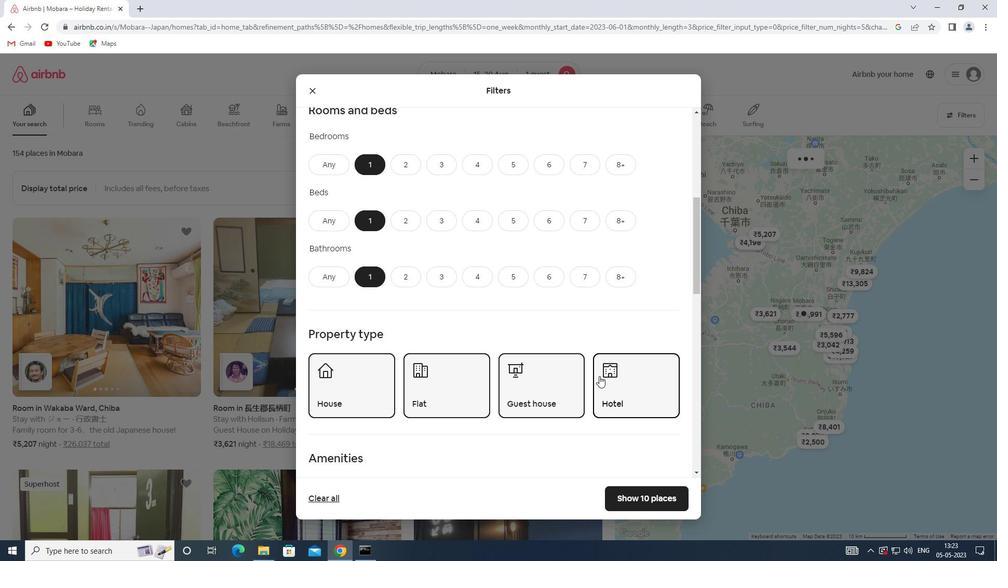 
Action: Mouse scrolled (599, 373) with delta (0, 0)
Screenshot: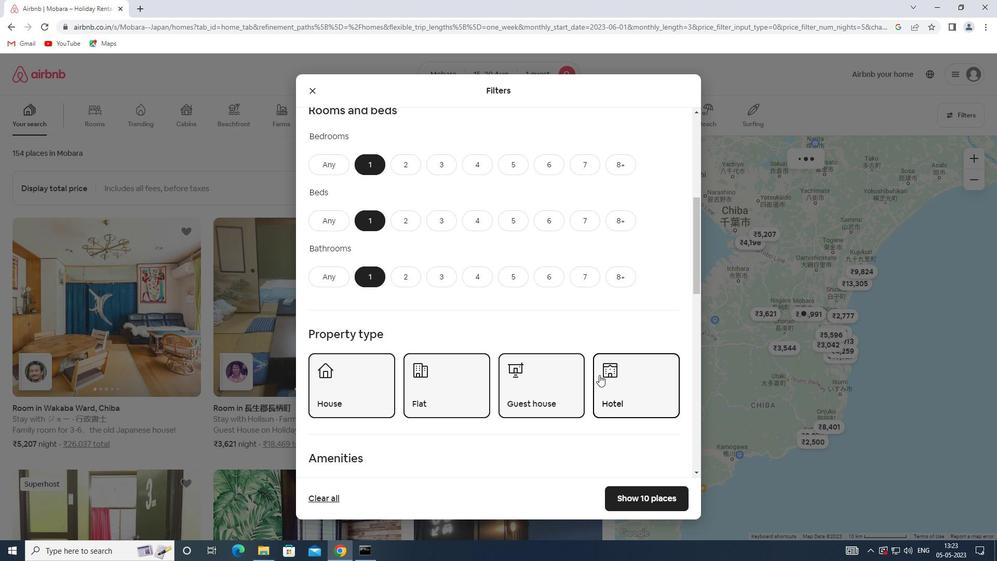 
Action: Mouse scrolled (599, 373) with delta (0, 0)
Screenshot: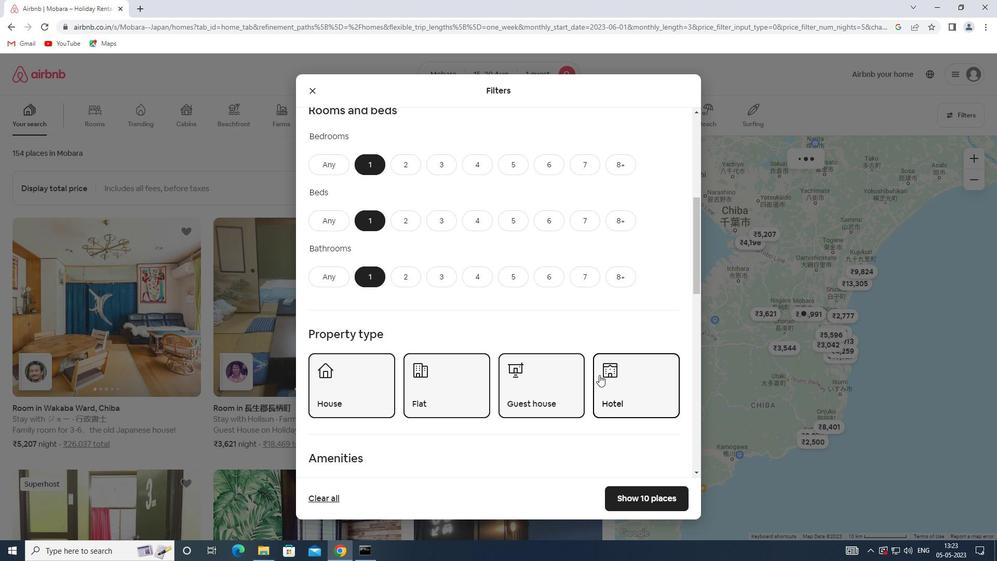
Action: Mouse scrolled (599, 373) with delta (0, 0)
Screenshot: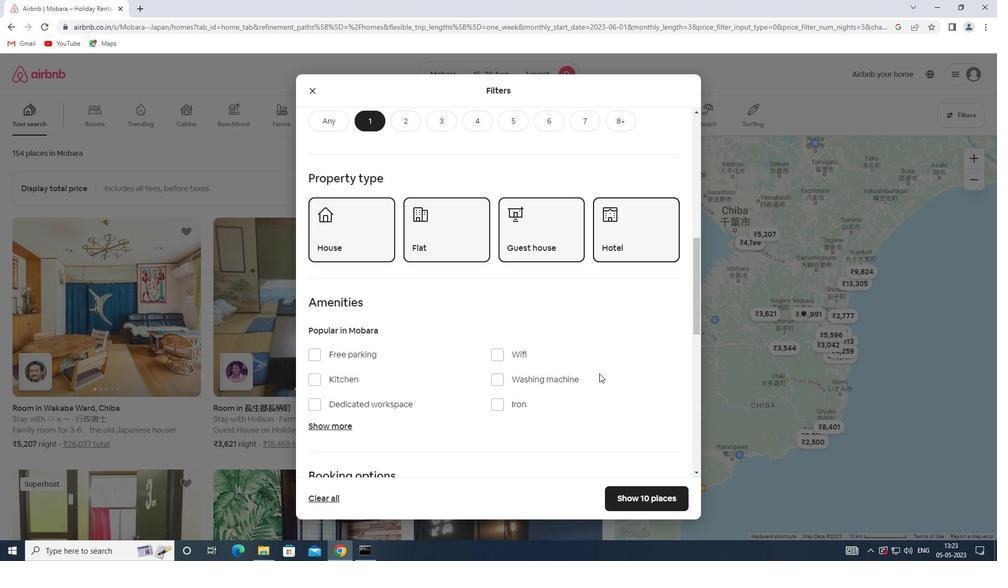 
Action: Mouse scrolled (599, 373) with delta (0, 0)
Screenshot: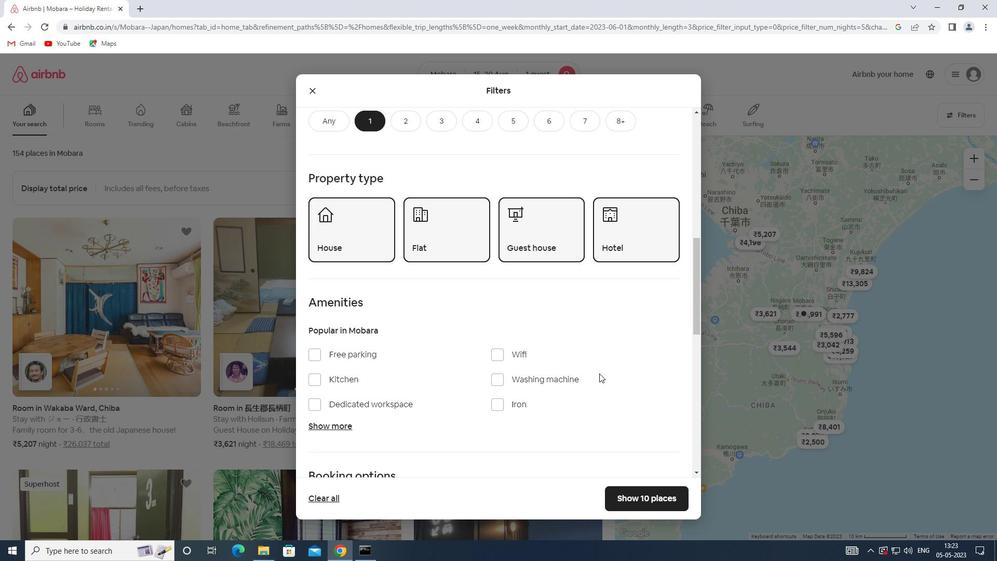 
Action: Mouse scrolled (599, 373) with delta (0, 0)
Screenshot: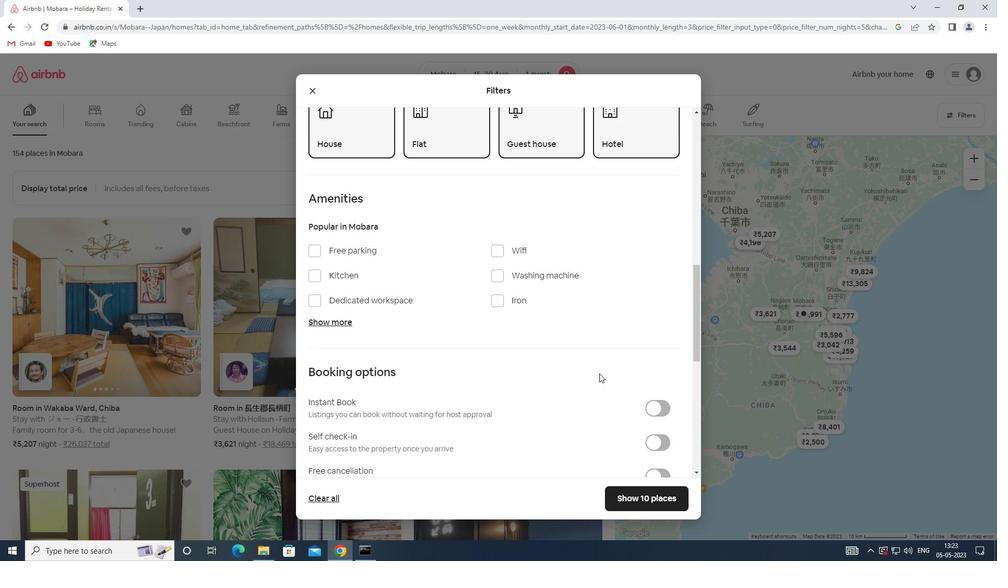 
Action: Mouse scrolled (599, 373) with delta (0, 0)
Screenshot: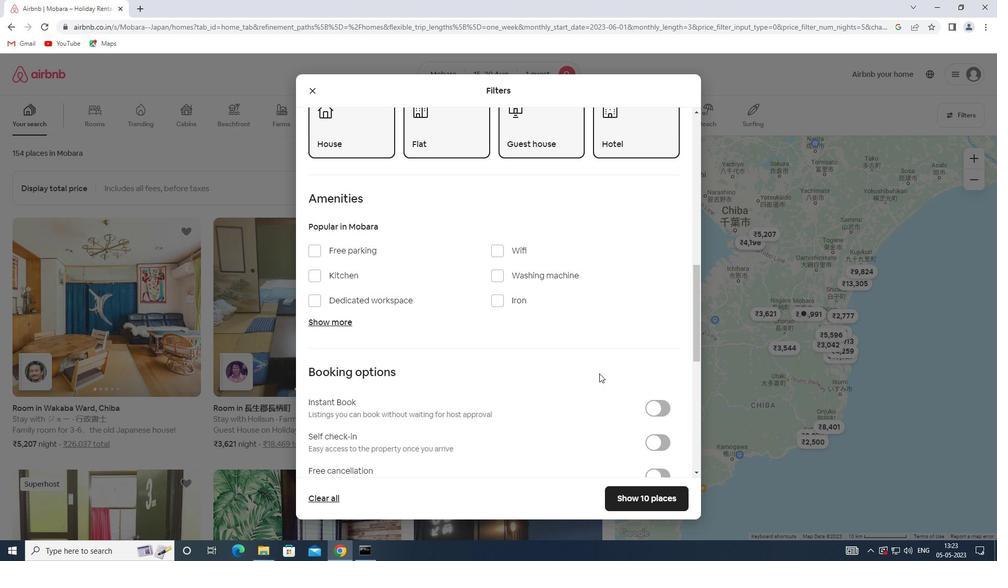 
Action: Mouse moved to (648, 341)
Screenshot: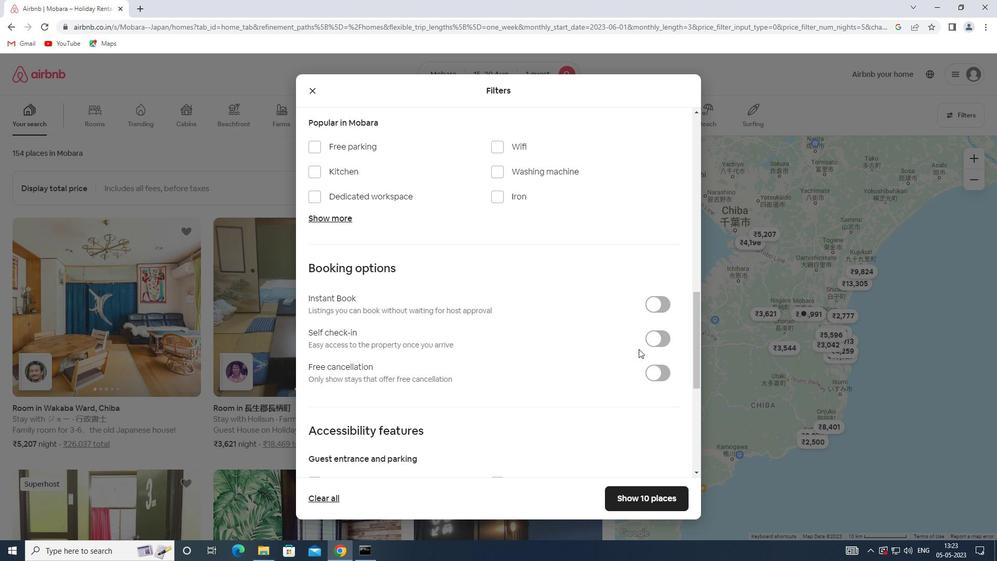 
Action: Mouse pressed left at (648, 341)
Screenshot: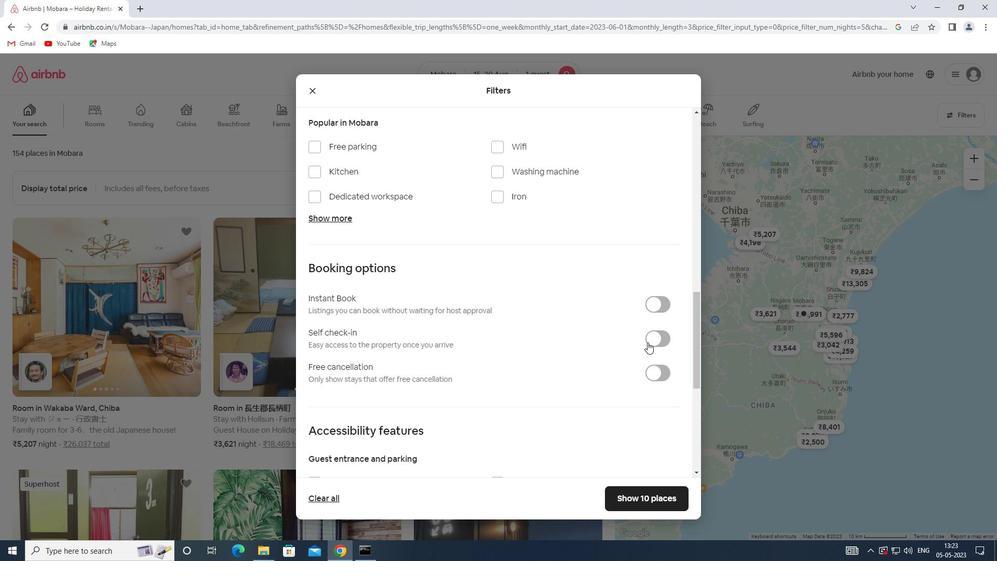 
Action: Mouse moved to (461, 388)
Screenshot: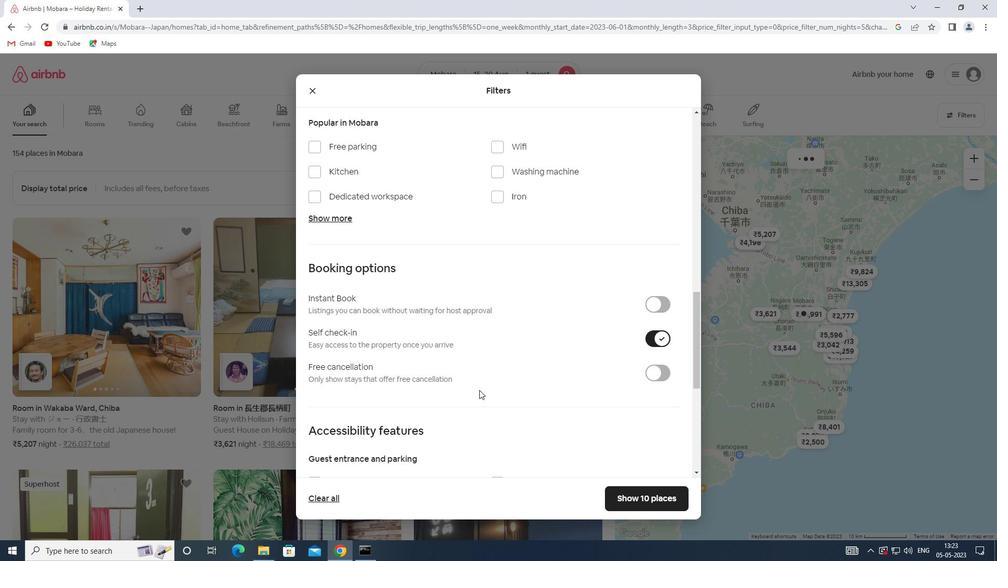 
Action: Mouse scrolled (461, 387) with delta (0, 0)
Screenshot: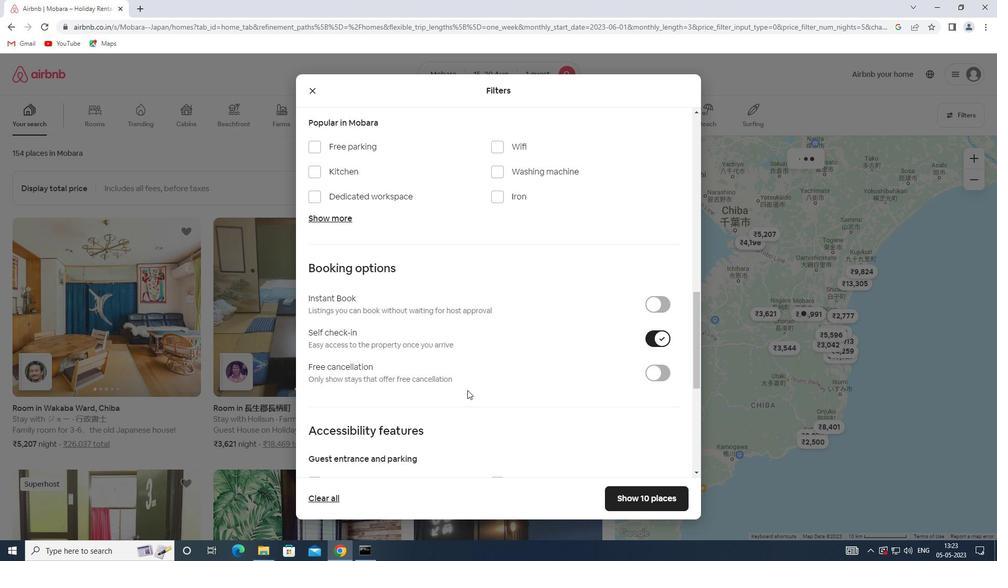 
Action: Mouse scrolled (461, 387) with delta (0, 0)
Screenshot: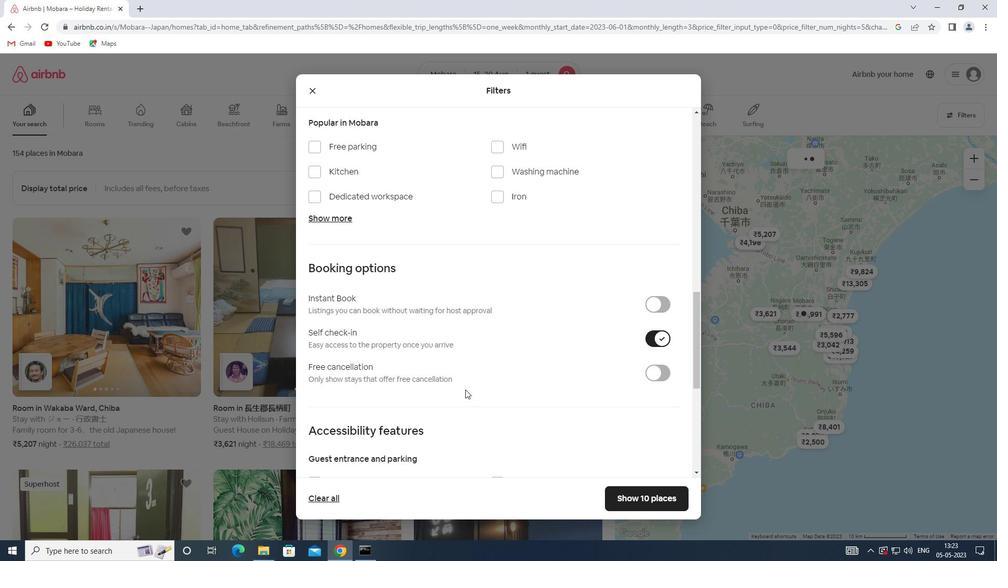 
Action: Mouse scrolled (461, 387) with delta (0, 0)
Screenshot: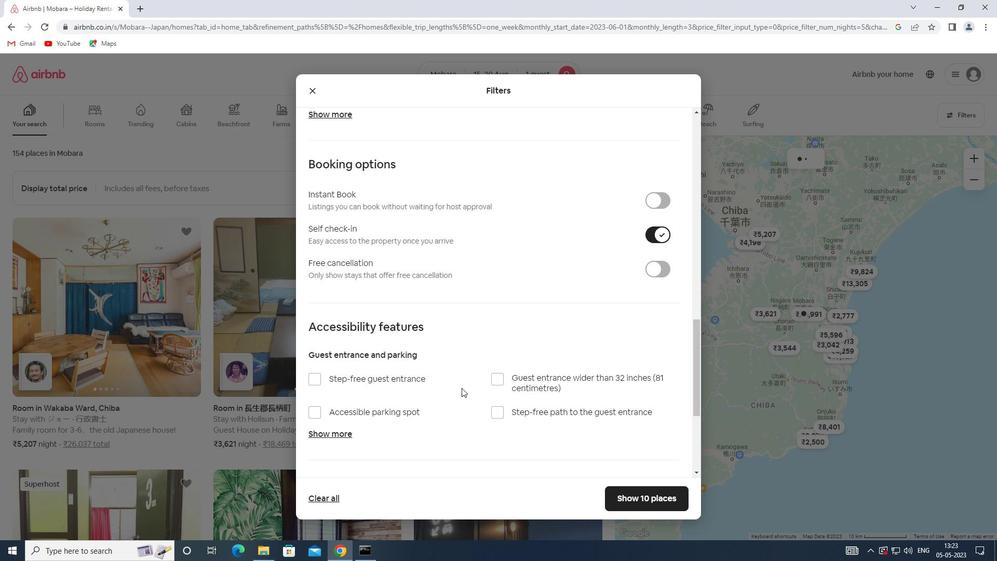 
Action: Mouse scrolled (461, 387) with delta (0, 0)
Screenshot: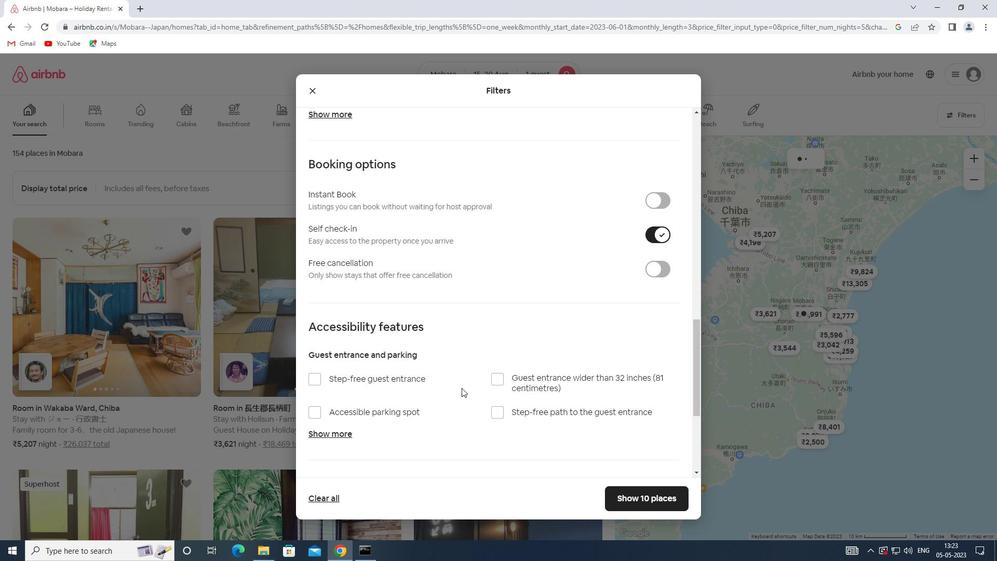 
Action: Mouse scrolled (461, 387) with delta (0, 0)
Screenshot: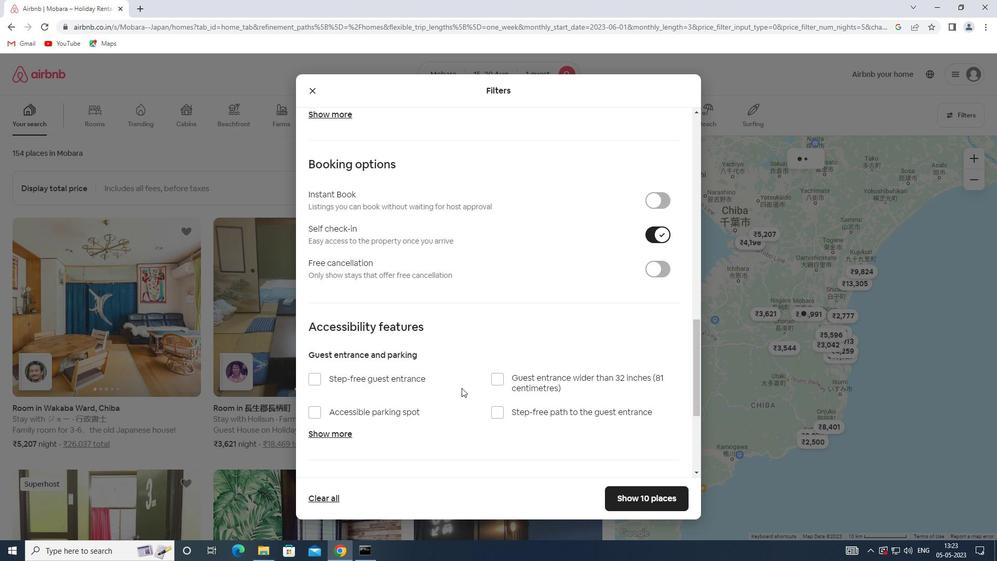 
Action: Mouse moved to (367, 448)
Screenshot: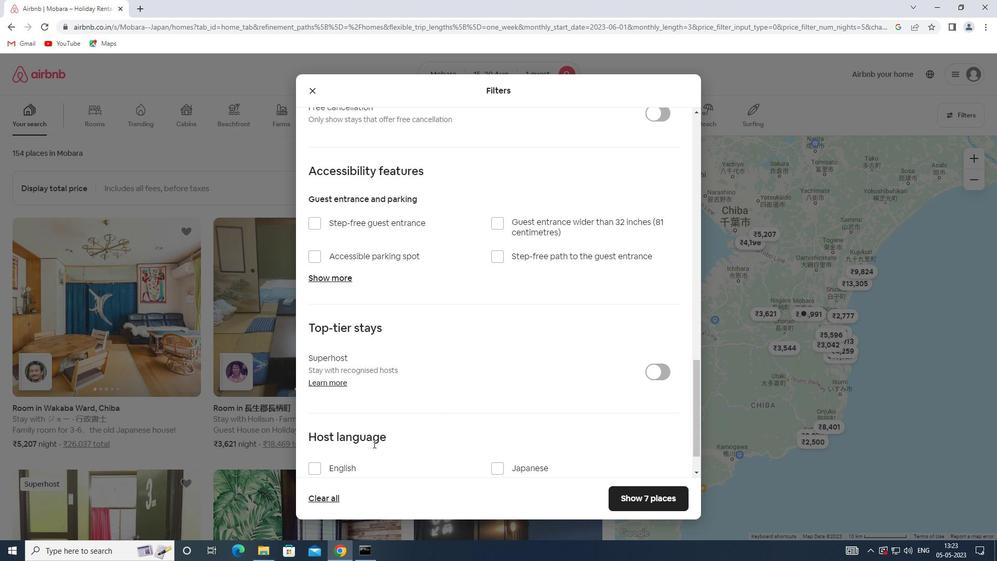 
Action: Mouse scrolled (367, 447) with delta (0, 0)
Screenshot: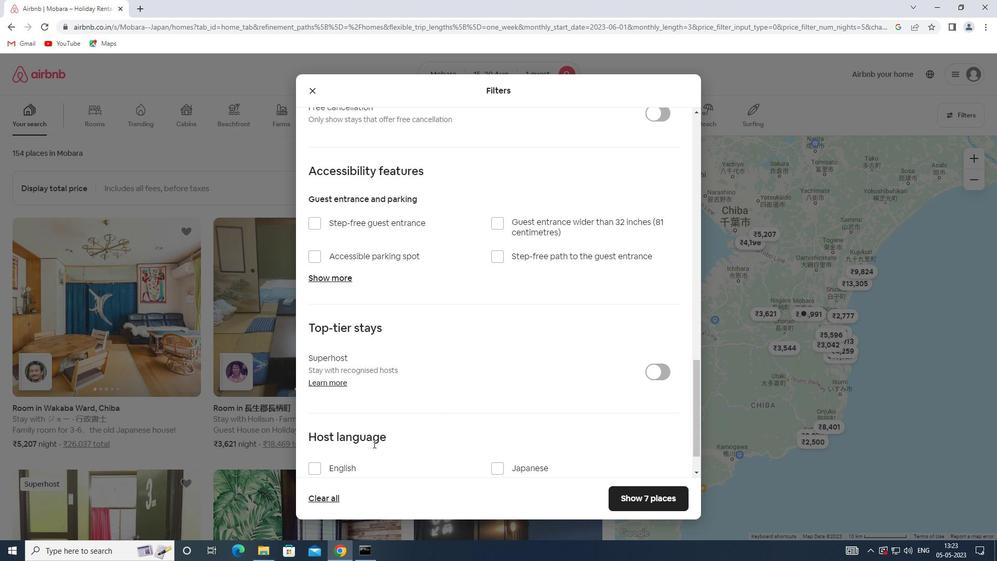 
Action: Mouse scrolled (367, 447) with delta (0, 0)
Screenshot: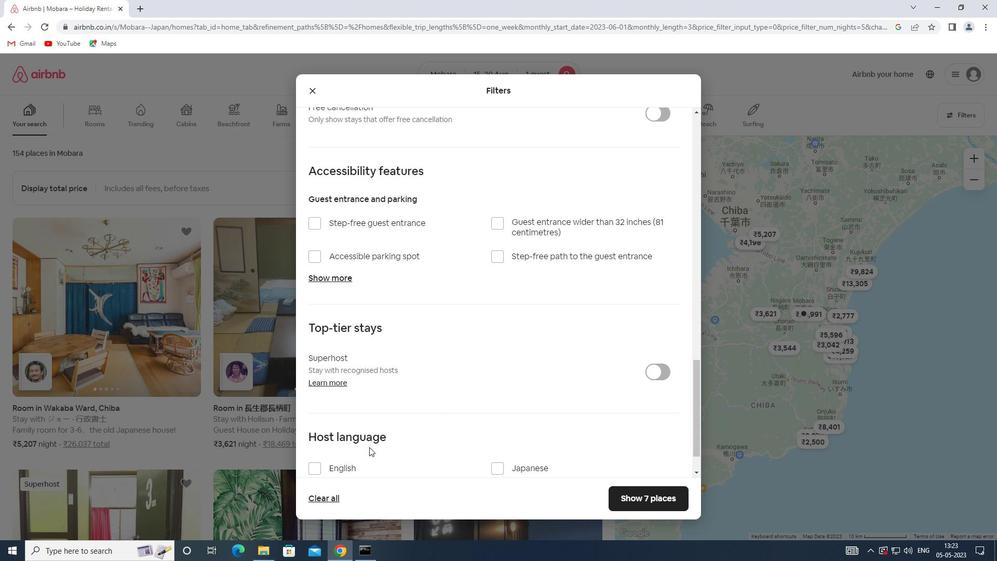 
Action: Mouse scrolled (367, 447) with delta (0, 0)
Screenshot: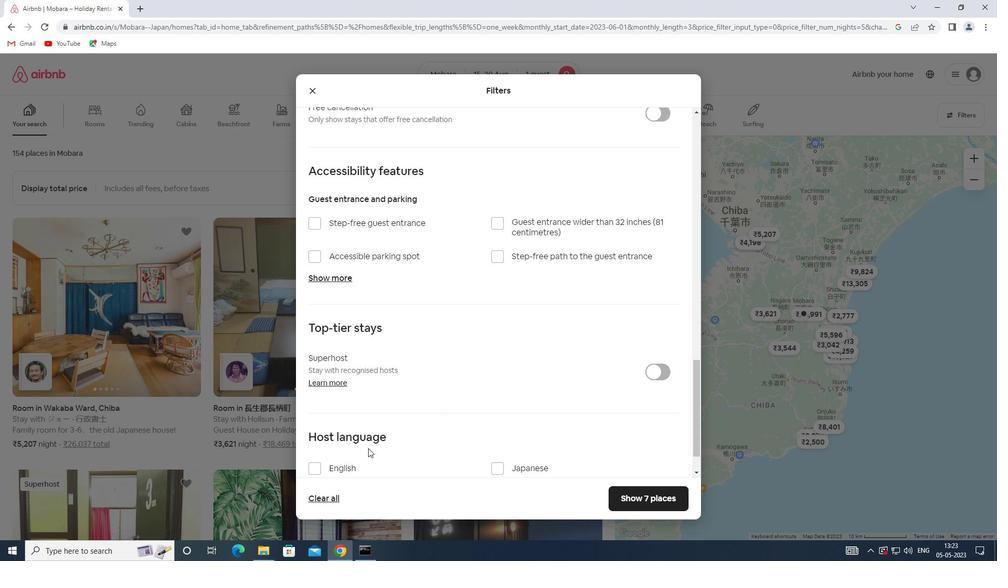 
Action: Mouse scrolled (367, 447) with delta (0, 0)
Screenshot: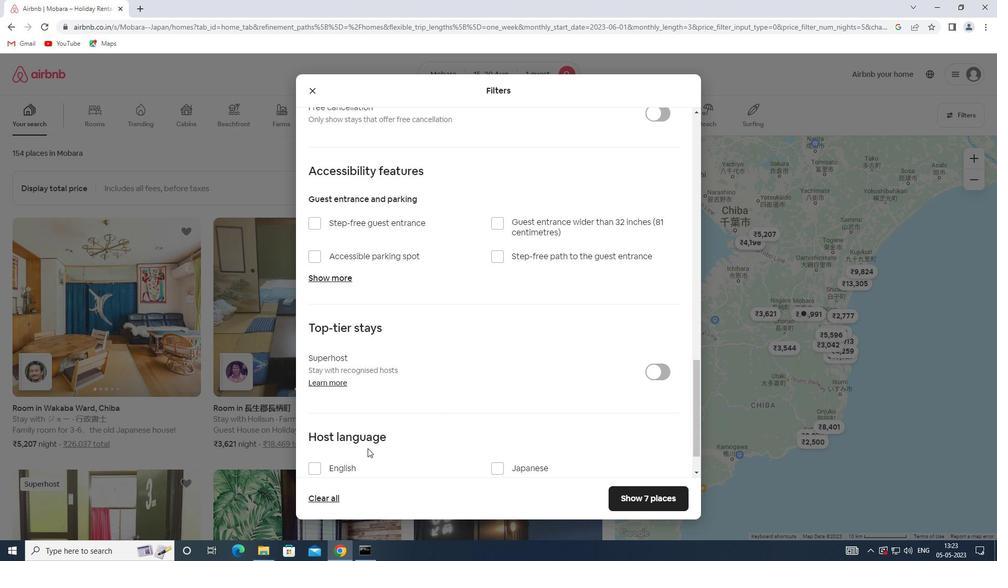 
Action: Mouse moved to (342, 426)
Screenshot: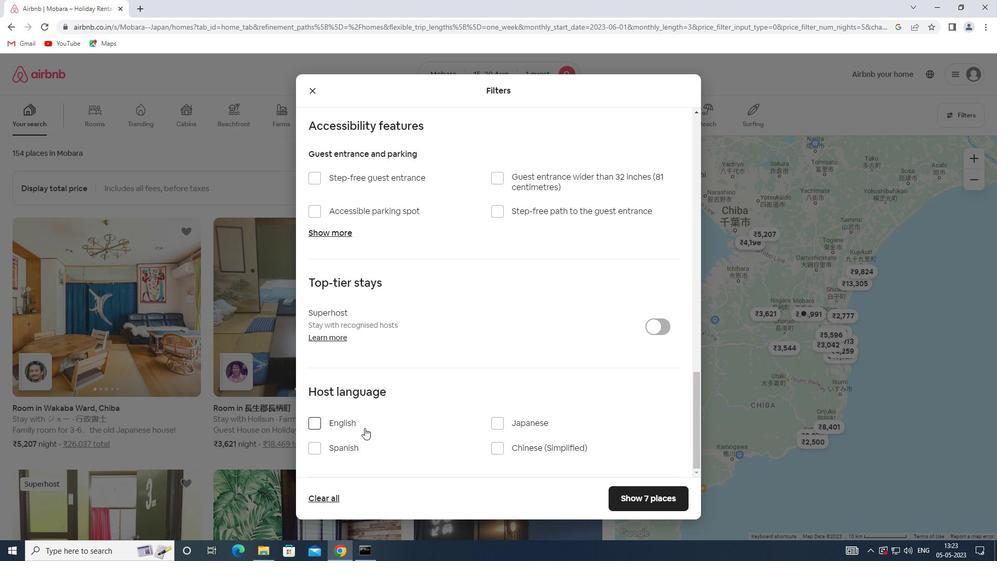
Action: Mouse pressed left at (342, 426)
Screenshot: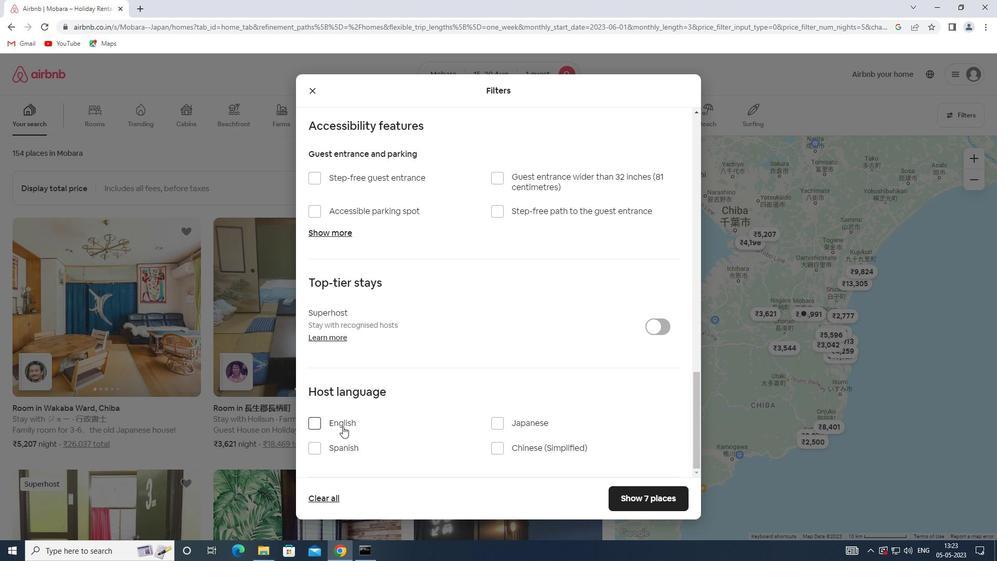 
Action: Mouse moved to (635, 488)
Screenshot: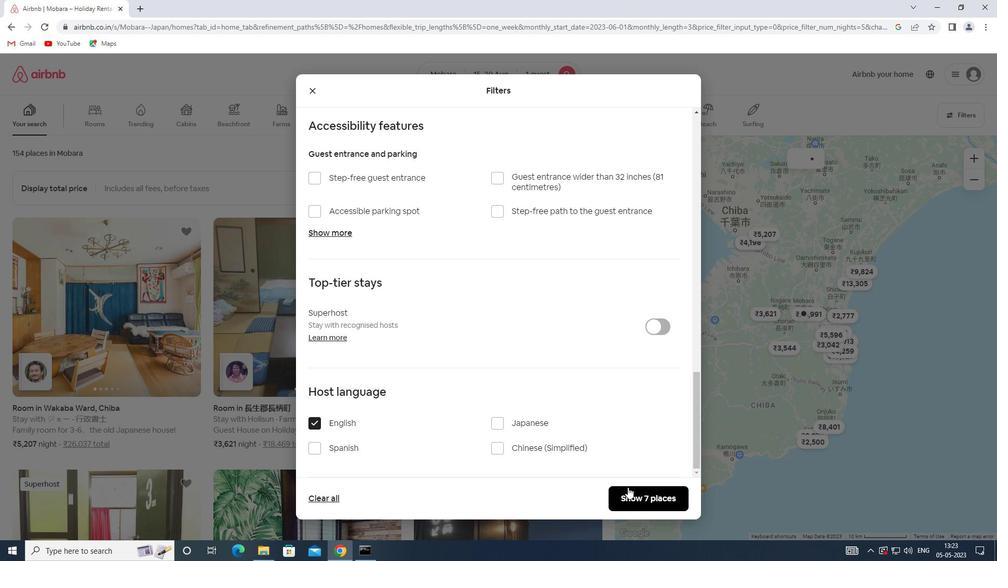 
Action: Mouse pressed left at (635, 488)
Screenshot: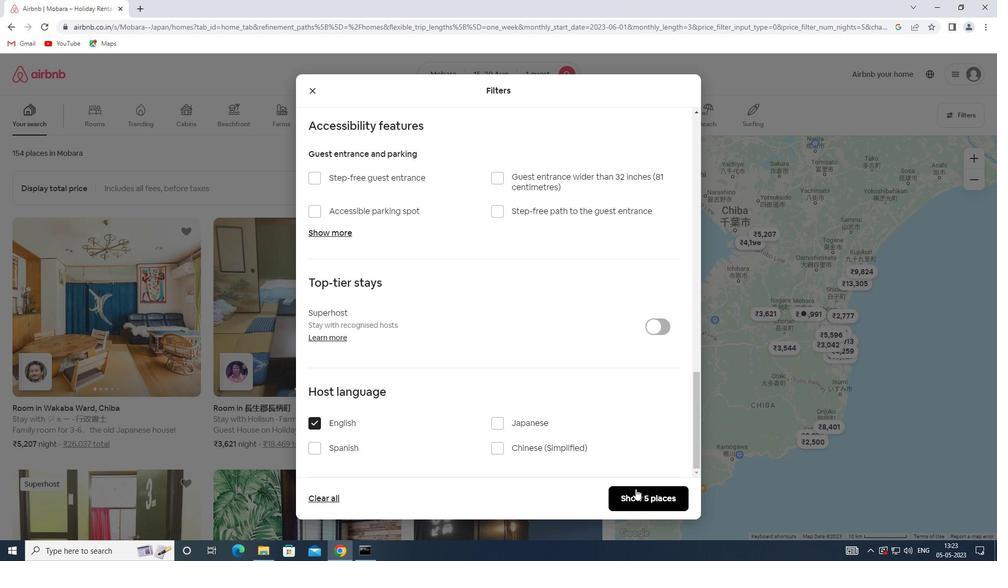 
